 Task: Add Attachment from computer to Card Card0000000329 in Board Board0000000083 in Workspace WS0000000028 in Trello. Add Cover Purple to Card Card0000000329 in Board Board0000000083 in Workspace WS0000000028 in Trello. Add "Move Card To …" Button titled Button0000000329 to "top" of the list "To Do" to Card Card0000000329 in Board Board0000000083 in Workspace WS0000000028 in Trello. Add Description DS0000000329 to Card Card0000000329 in Board Board0000000083 in Workspace WS0000000028 in Trello. Add Comment CM0000000329 to Card Card0000000329 in Board Board0000000083 in Workspace WS0000000028 in Trello
Action: Mouse moved to (407, 263)
Screenshot: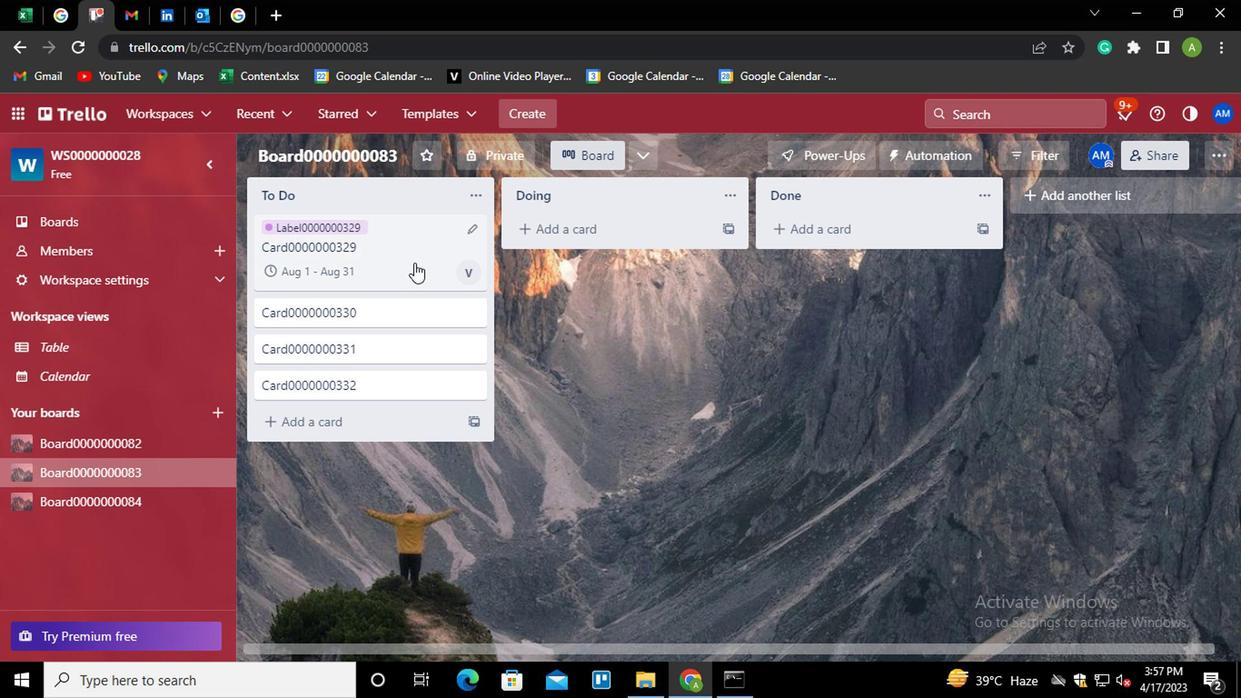 
Action: Mouse pressed left at (407, 263)
Screenshot: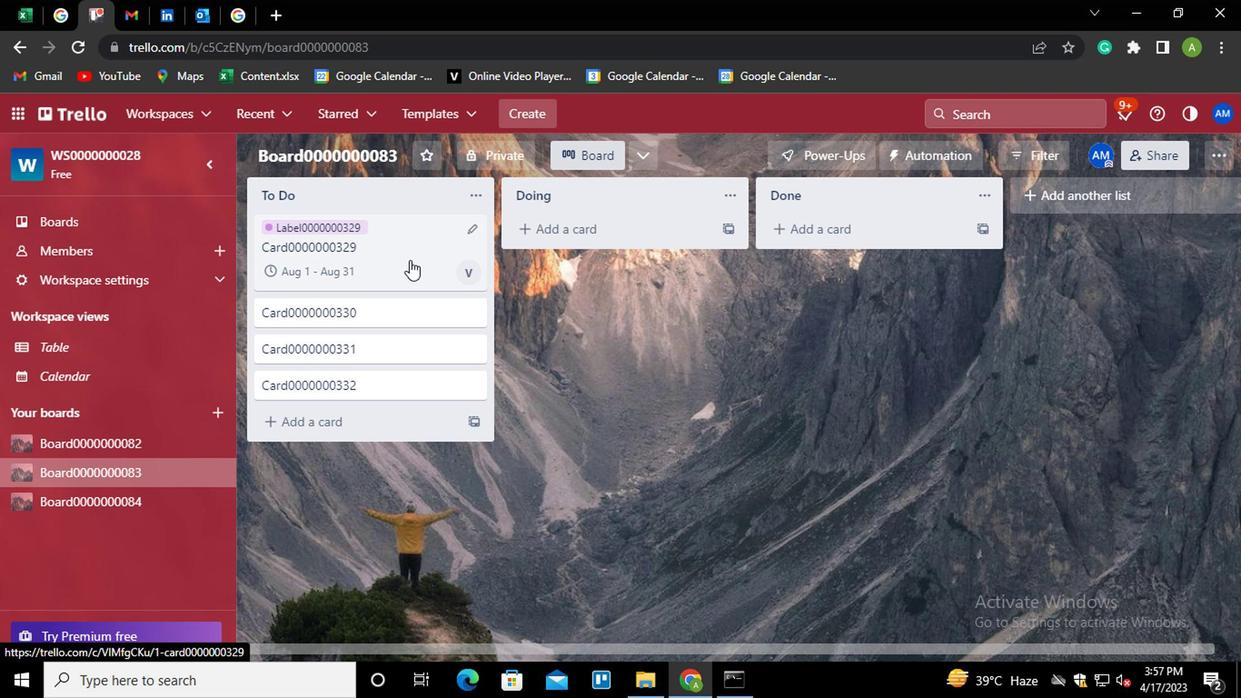 
Action: Mouse moved to (816, 405)
Screenshot: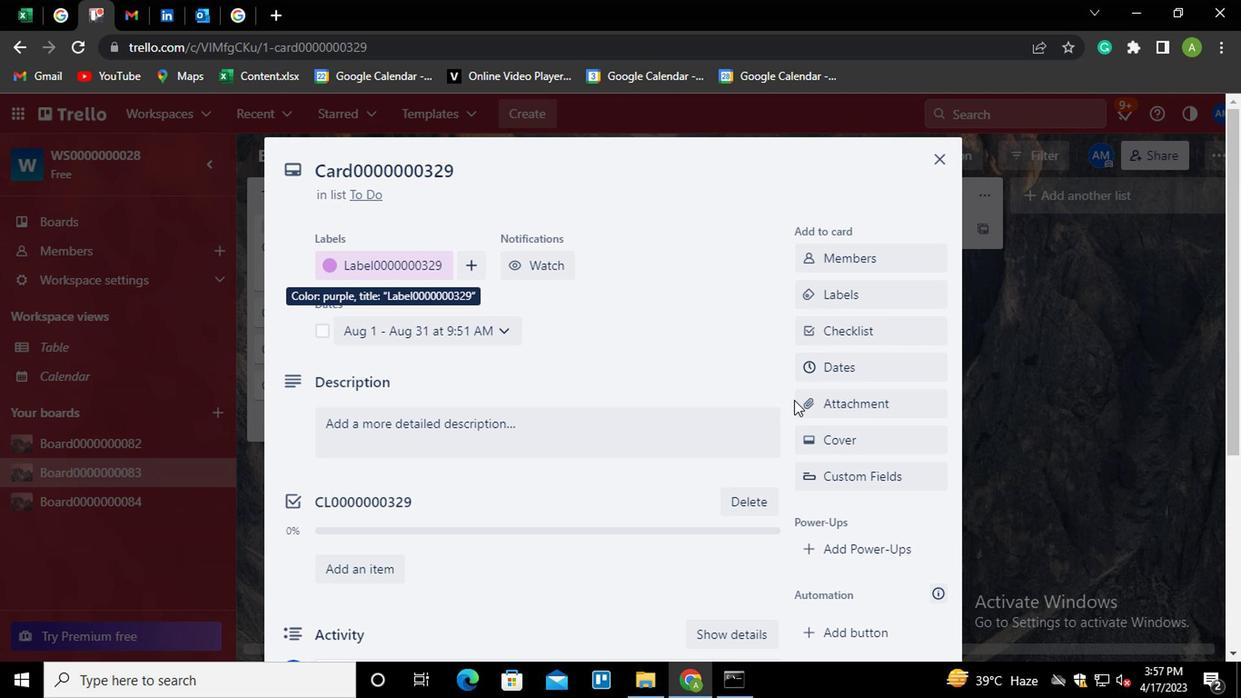 
Action: Mouse pressed left at (816, 405)
Screenshot: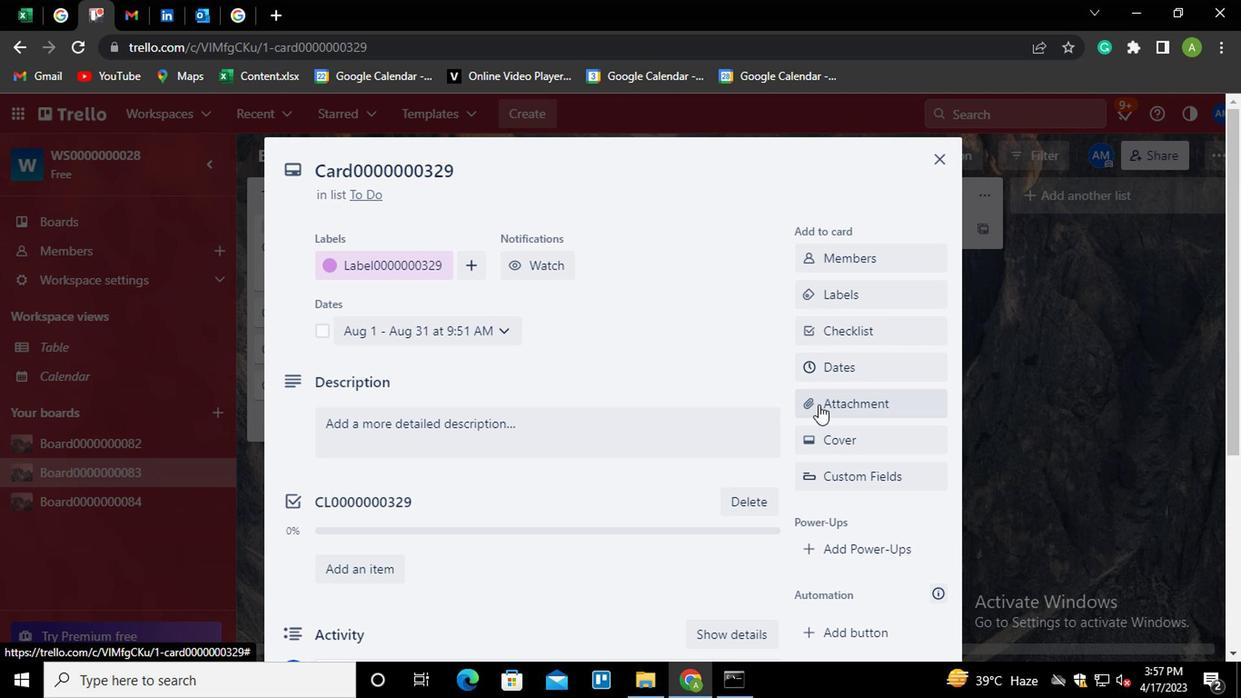 
Action: Mouse moved to (829, 197)
Screenshot: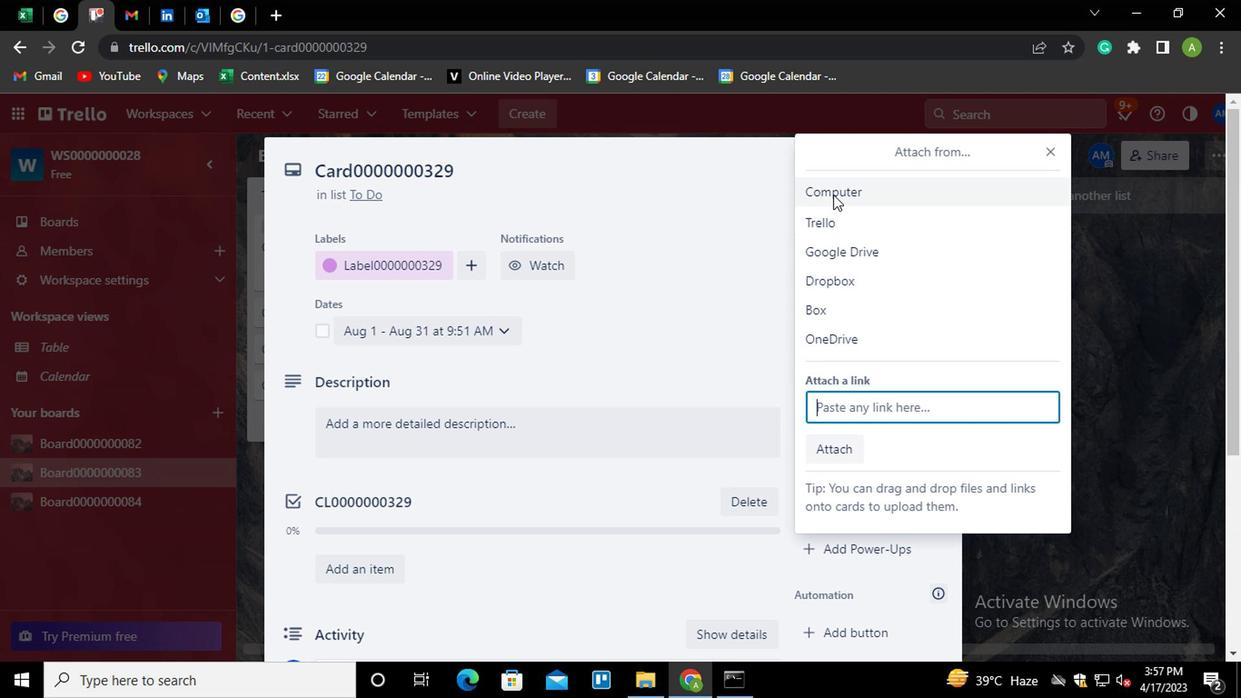 
Action: Mouse pressed left at (829, 197)
Screenshot: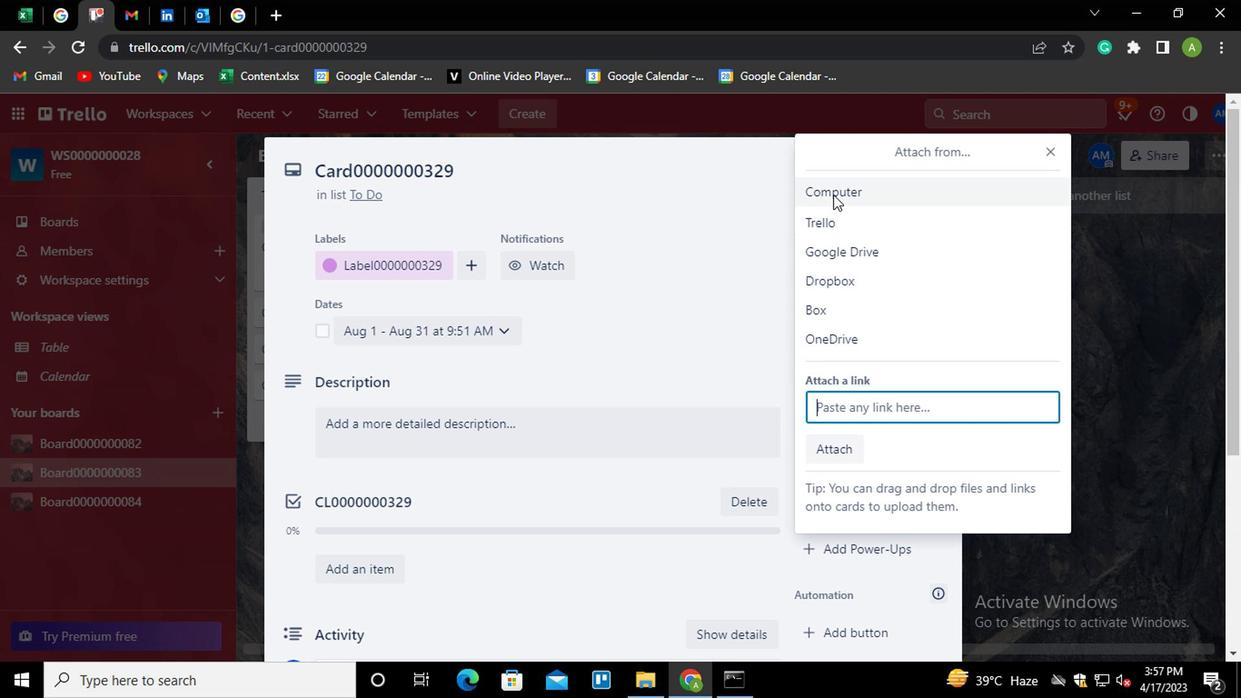 
Action: Mouse moved to (219, 137)
Screenshot: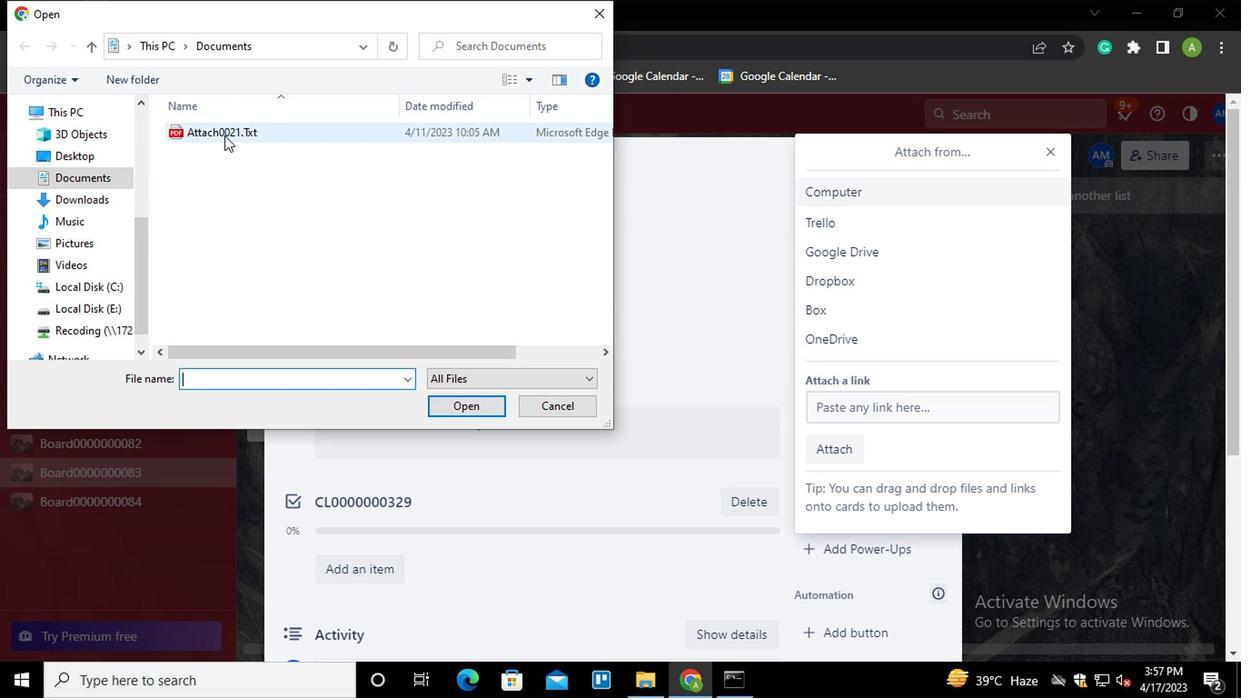 
Action: Mouse pressed left at (219, 137)
Screenshot: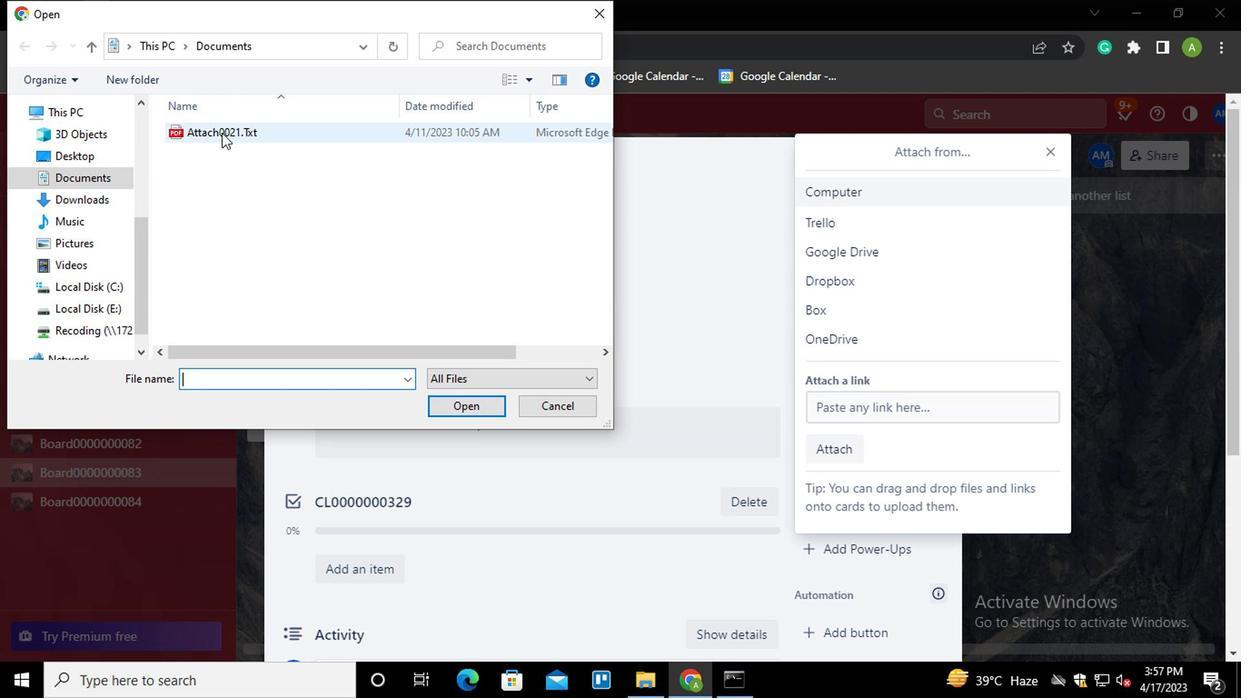 
Action: Mouse moved to (460, 411)
Screenshot: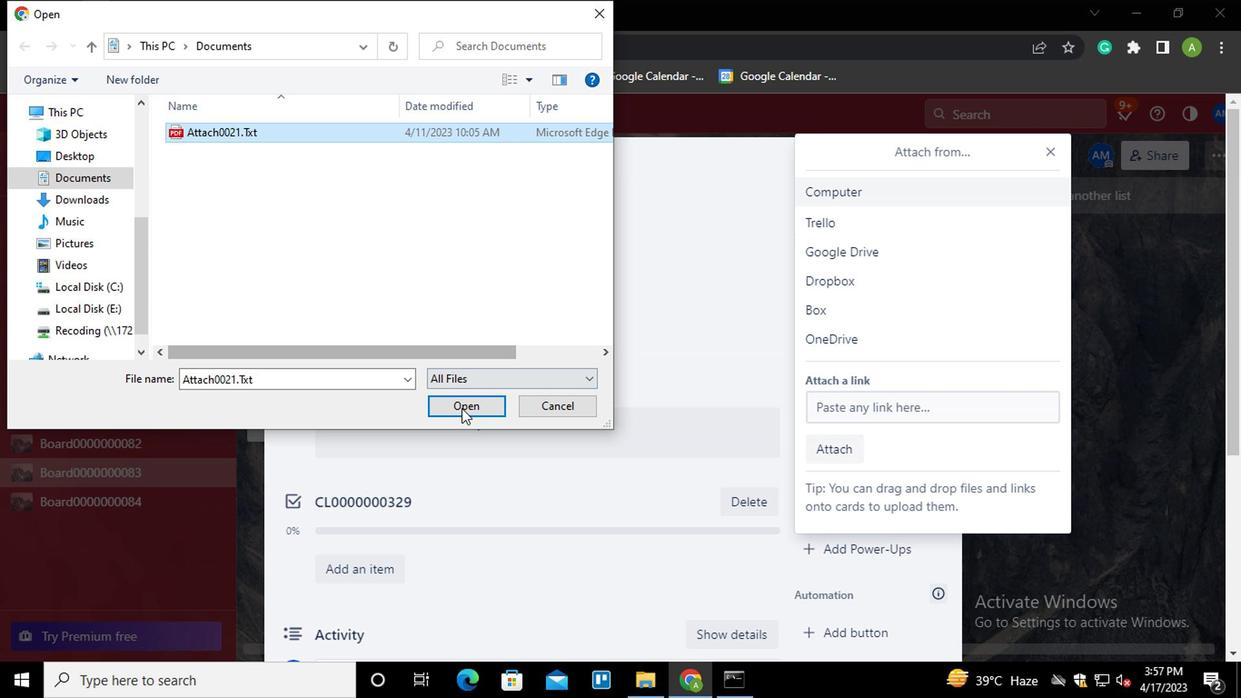 
Action: Mouse pressed left at (460, 411)
Screenshot: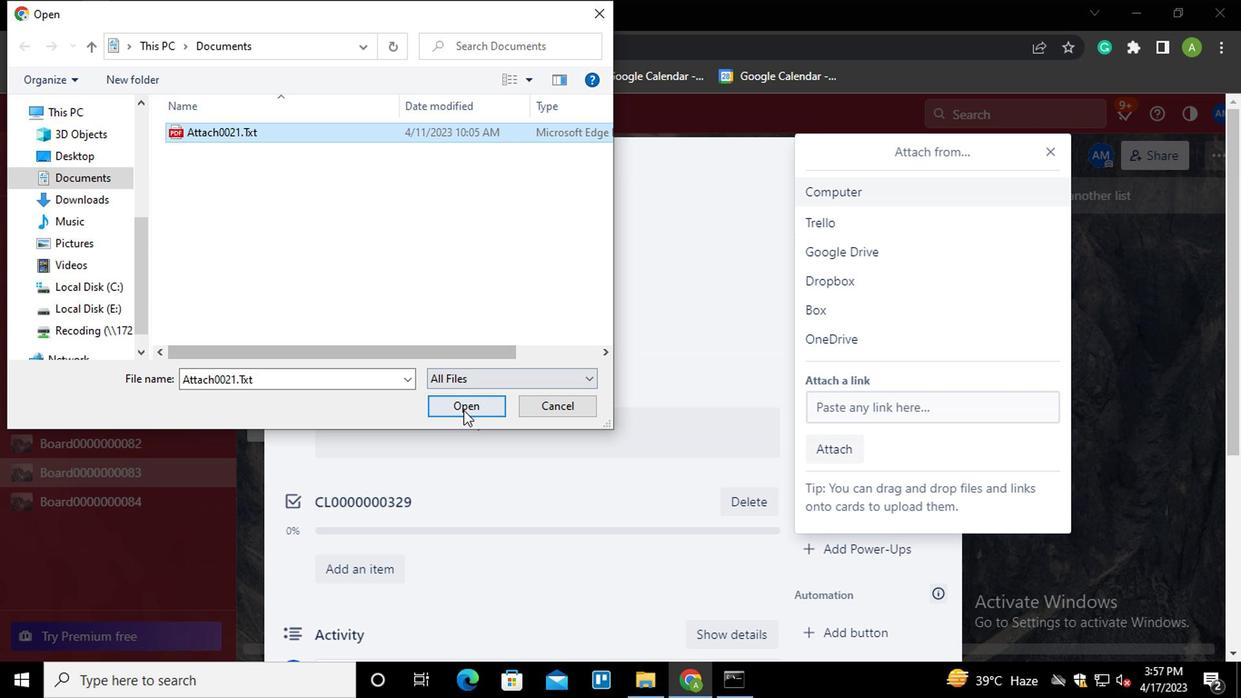 
Action: Mouse moved to (818, 439)
Screenshot: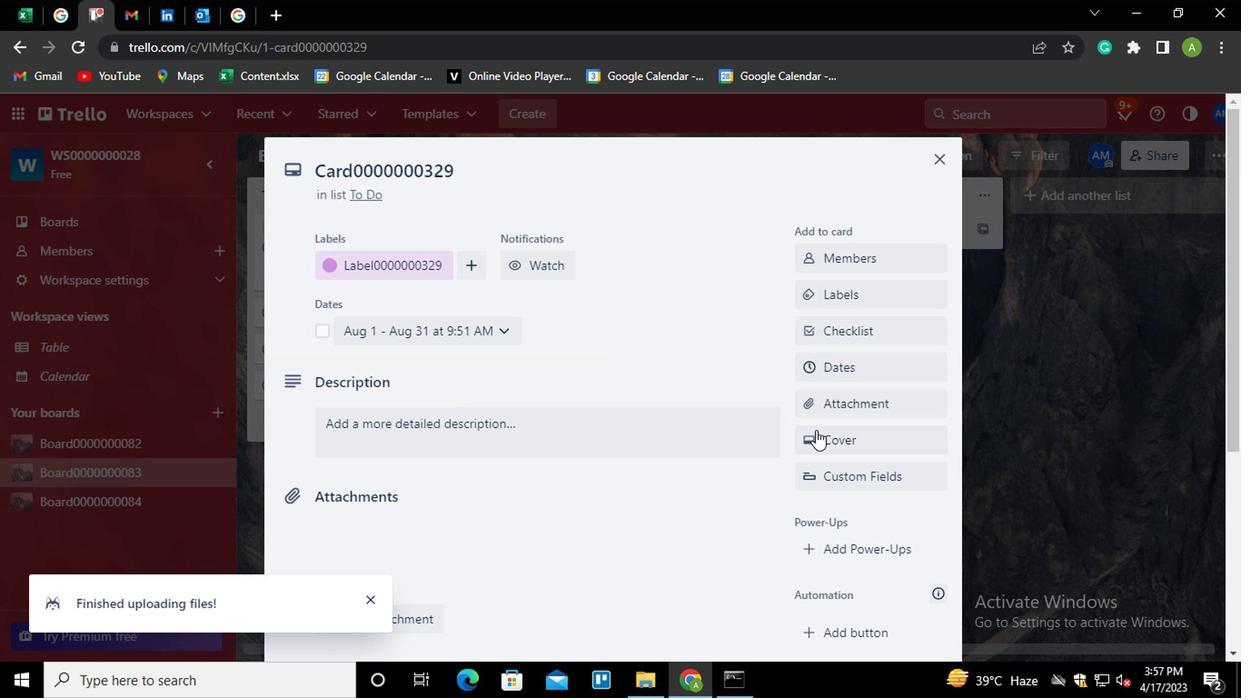 
Action: Mouse pressed left at (818, 439)
Screenshot: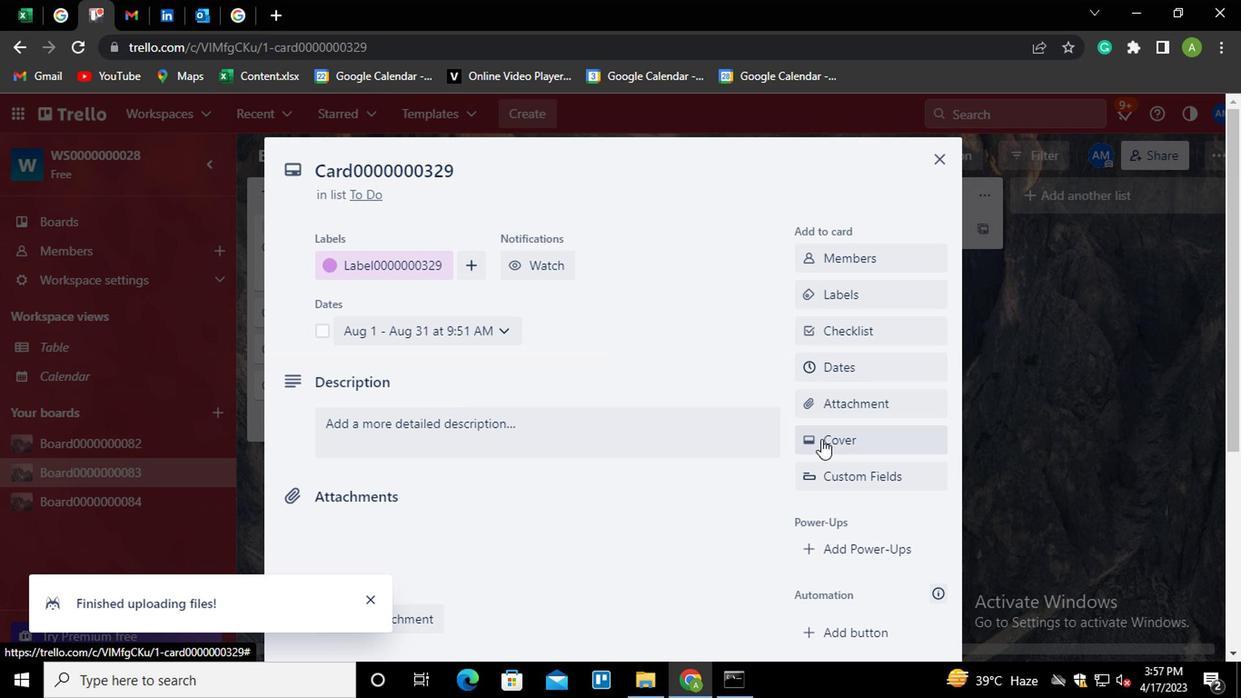 
Action: Mouse moved to (1036, 319)
Screenshot: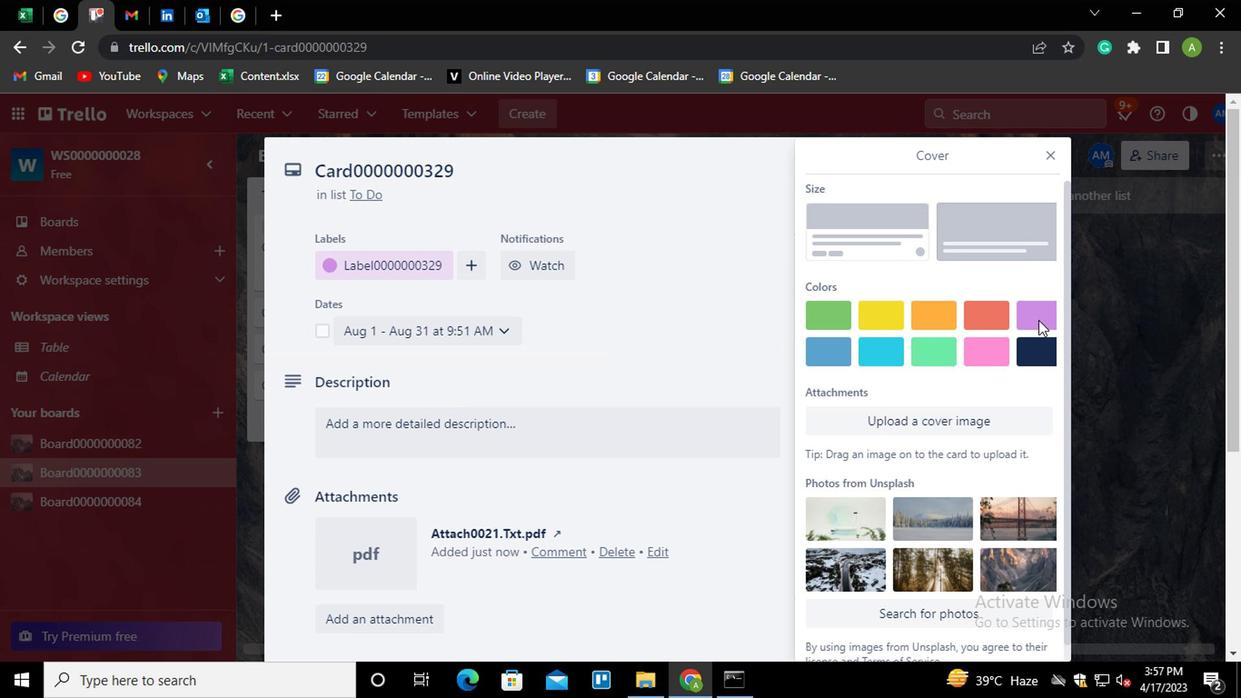 
Action: Mouse pressed left at (1036, 319)
Screenshot: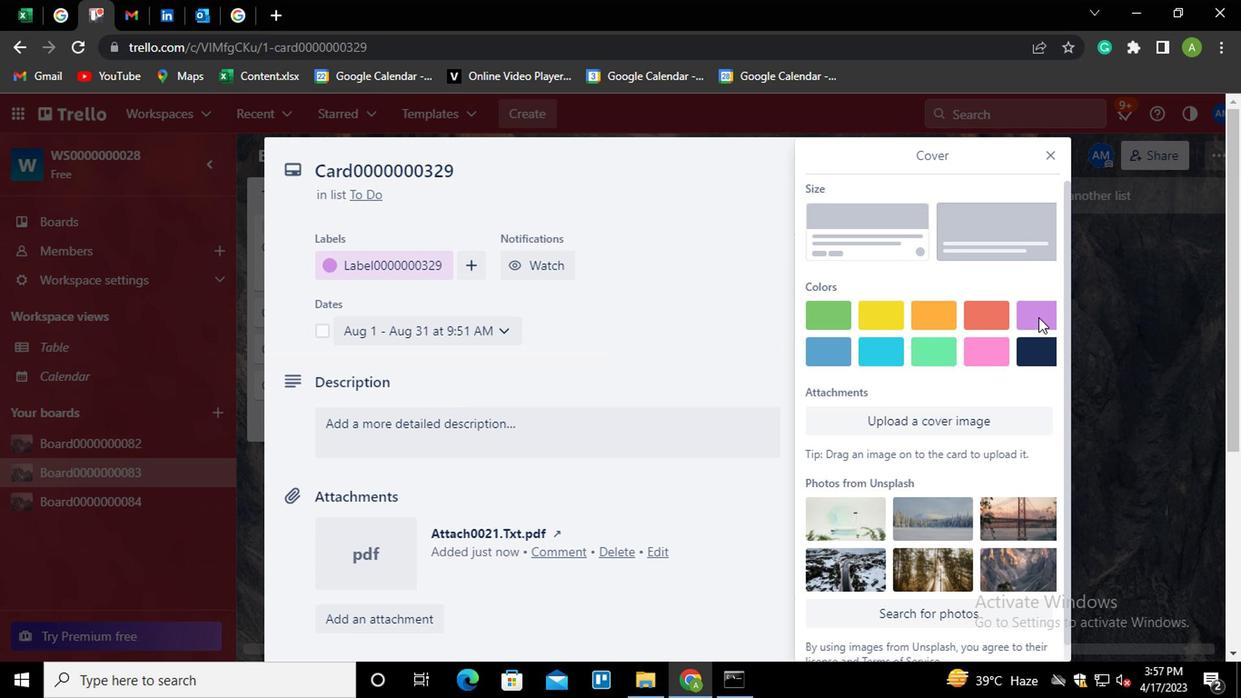 
Action: Mouse moved to (756, 358)
Screenshot: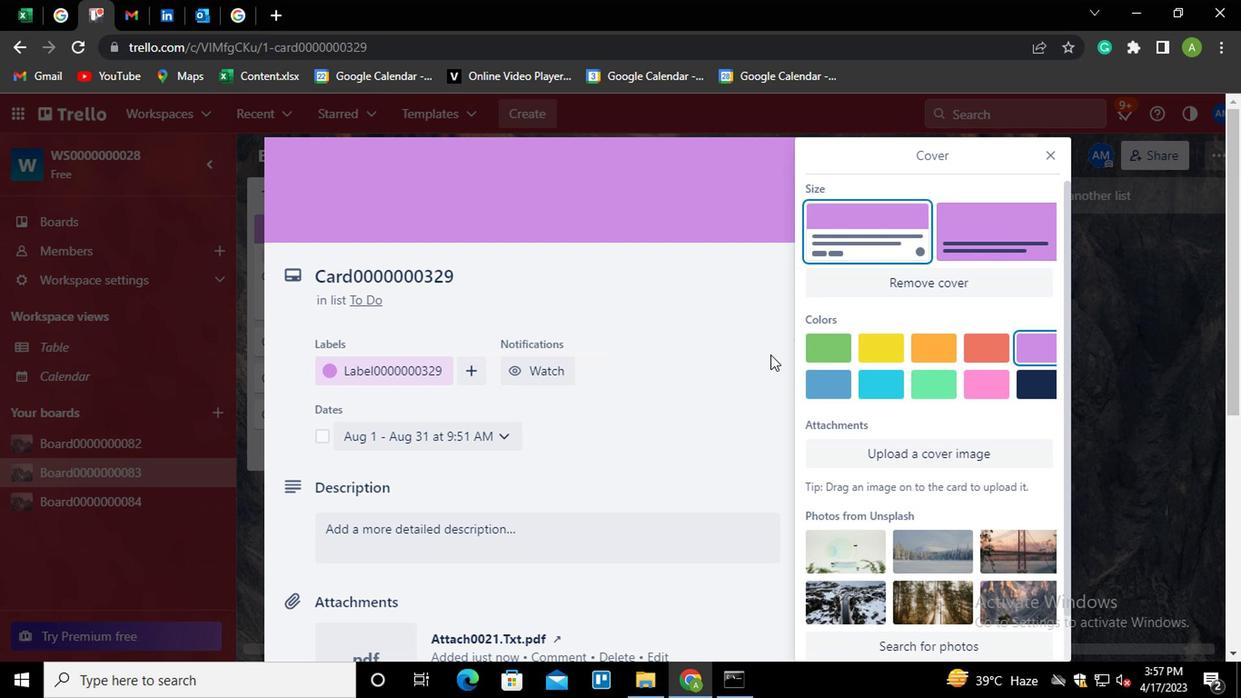 
Action: Mouse pressed left at (756, 358)
Screenshot: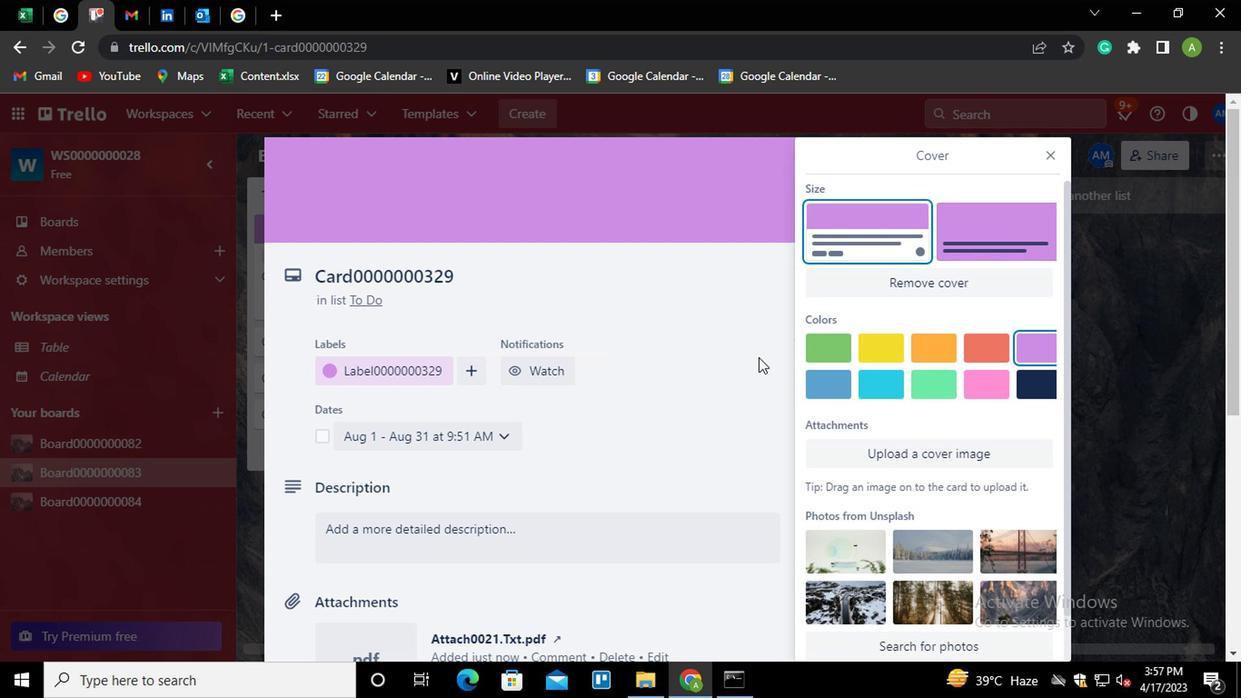 
Action: Mouse moved to (906, 455)
Screenshot: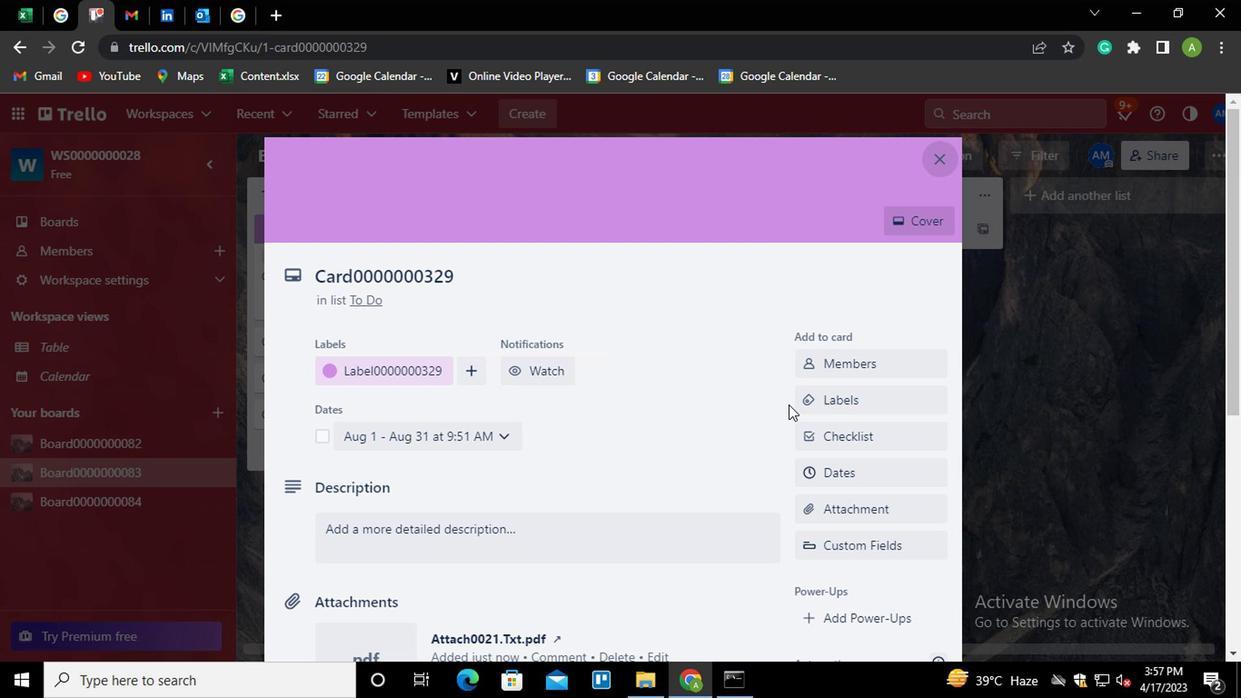 
Action: Mouse scrolled (906, 455) with delta (0, 0)
Screenshot: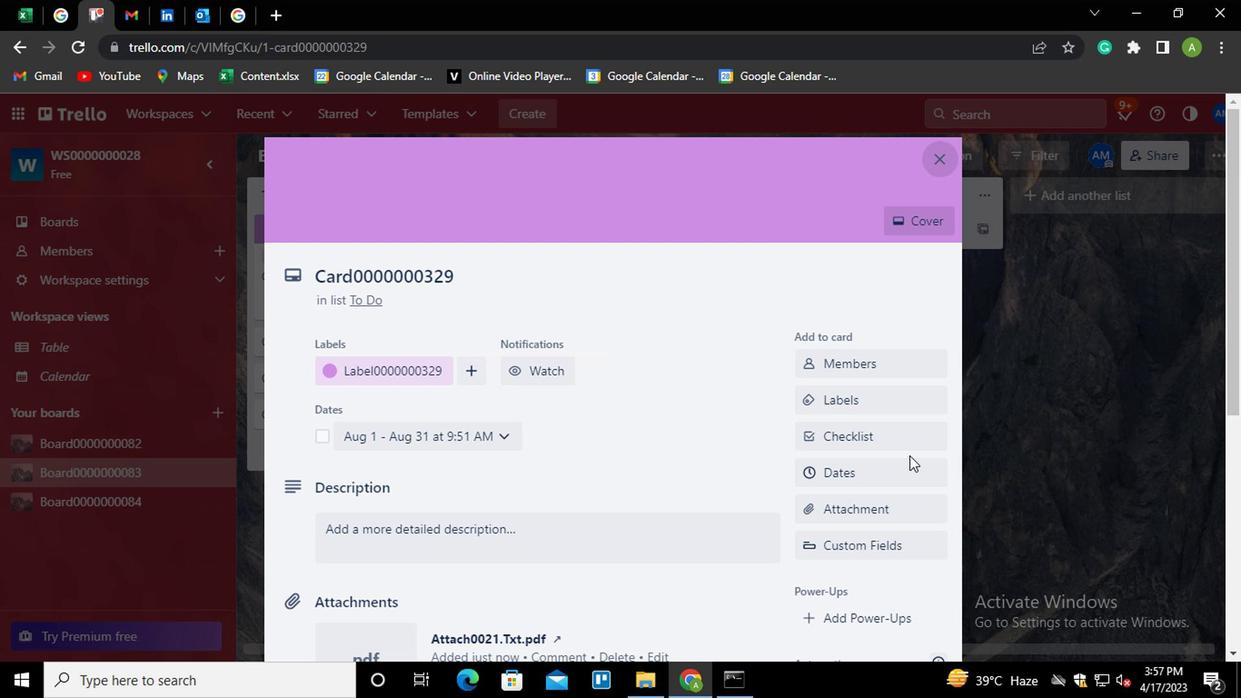 
Action: Mouse scrolled (906, 455) with delta (0, 0)
Screenshot: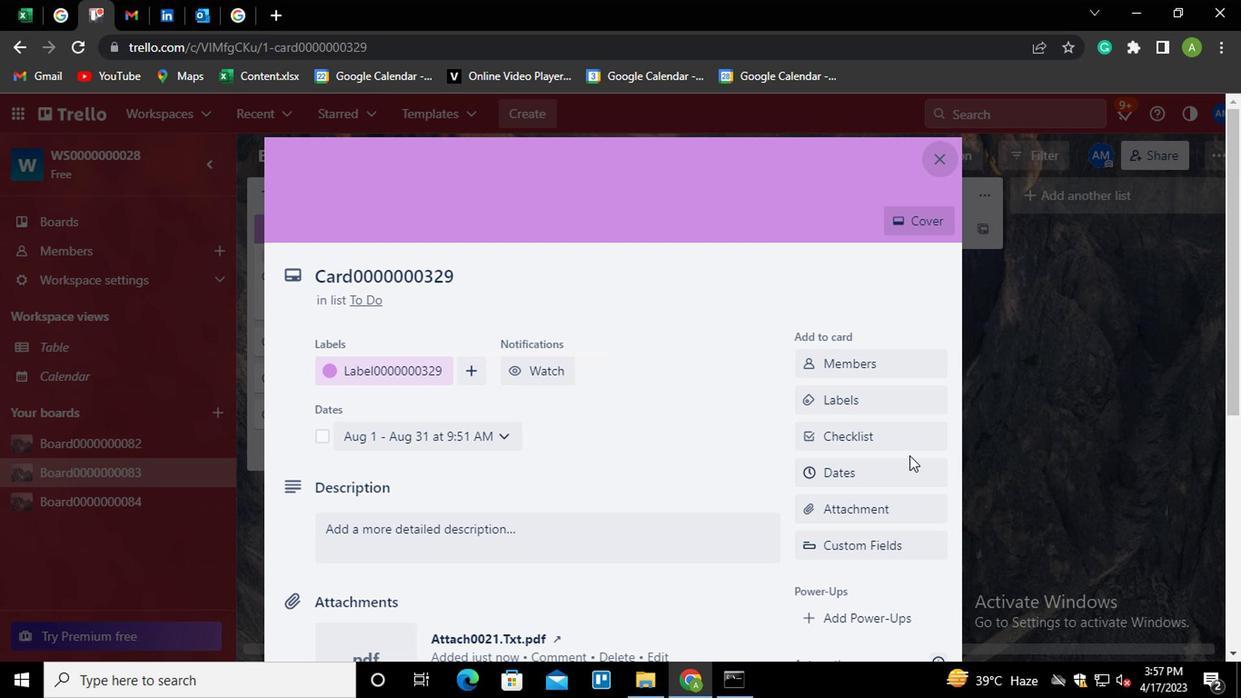 
Action: Mouse moved to (865, 524)
Screenshot: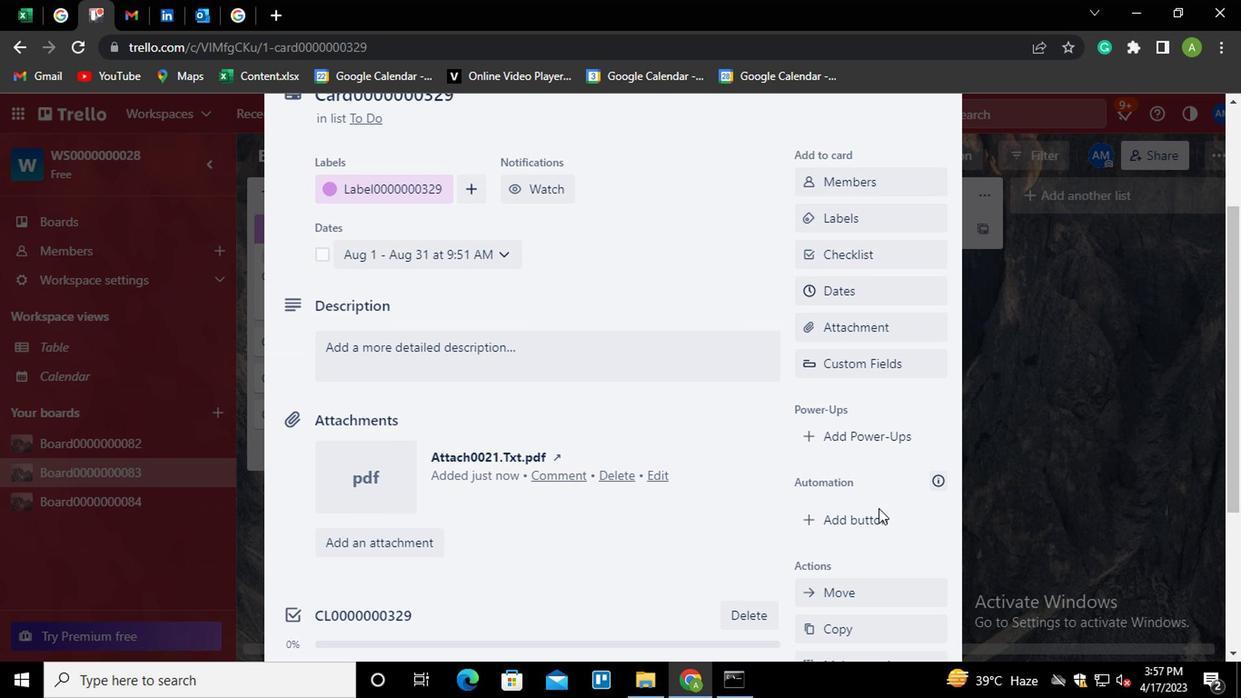 
Action: Mouse pressed left at (865, 524)
Screenshot: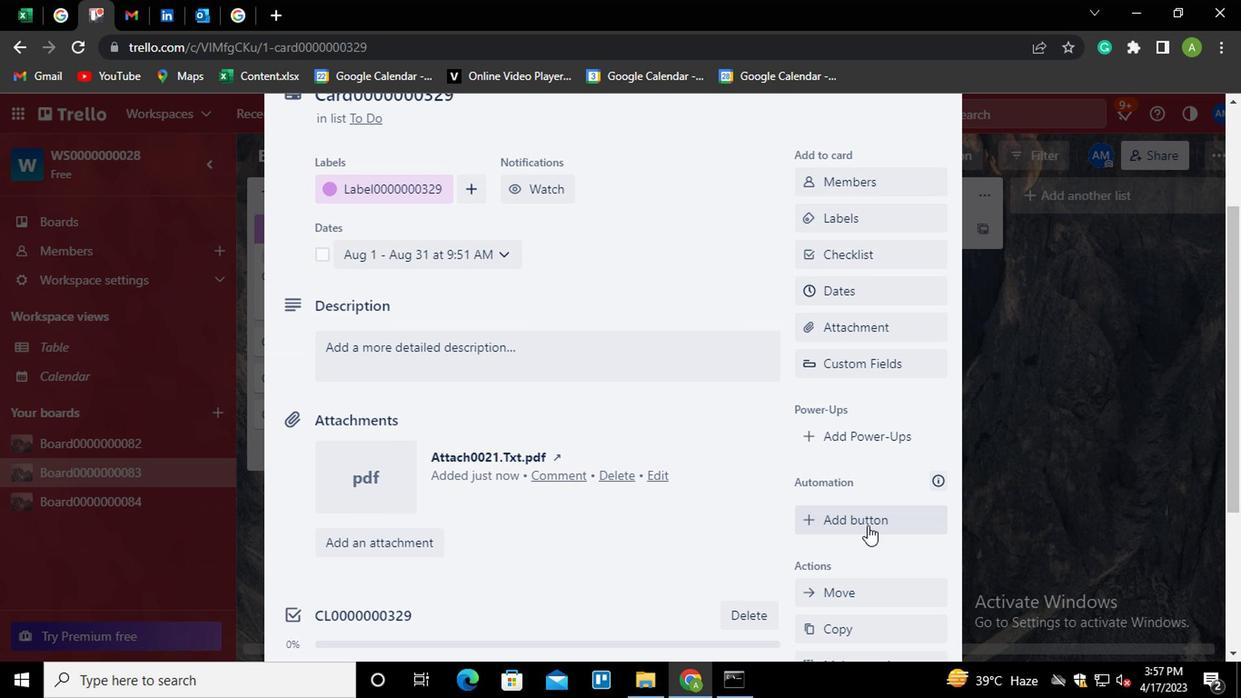 
Action: Mouse moved to (871, 233)
Screenshot: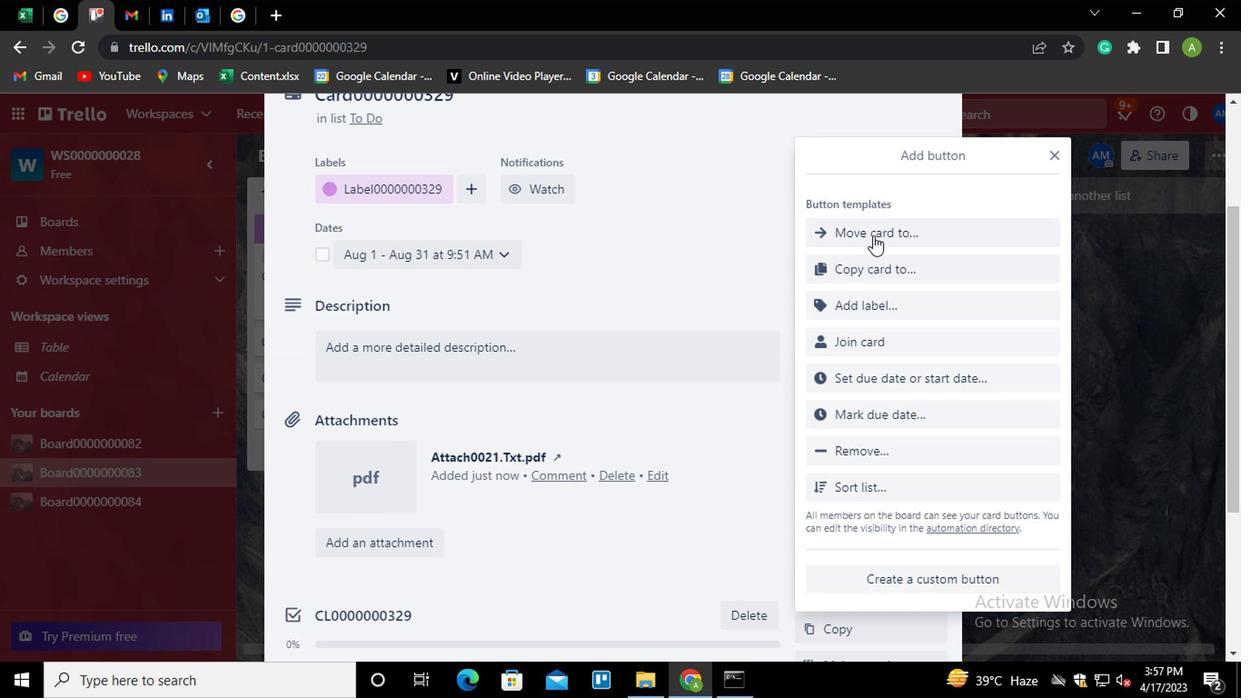
Action: Mouse pressed left at (871, 233)
Screenshot: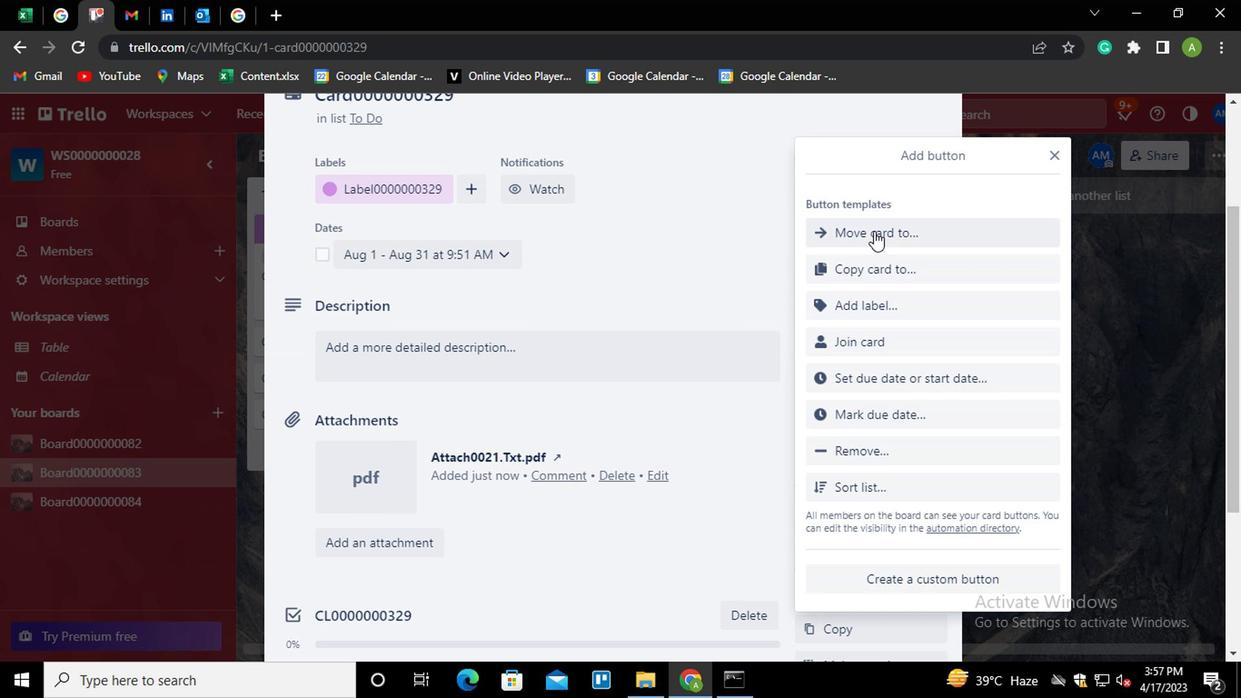 
Action: Mouse moved to (880, 235)
Screenshot: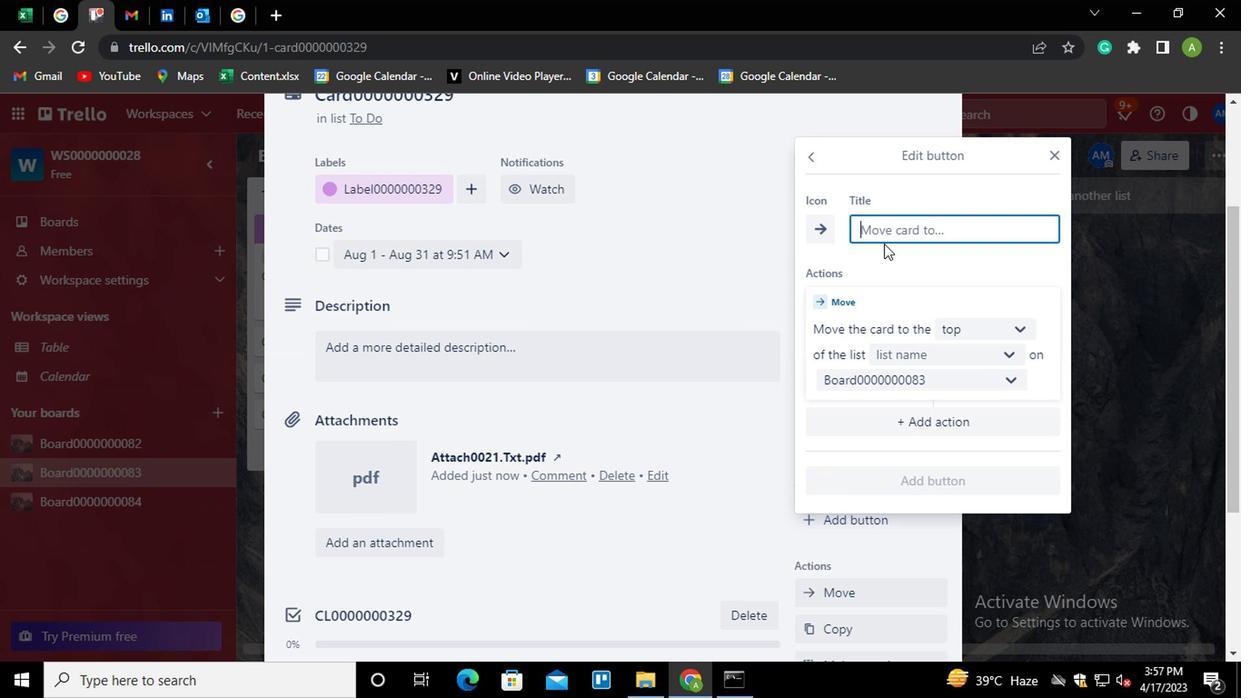 
Action: Key pressed <Key.shift>V<Key.backspace><Key.shift>BUTTON0000000329
Screenshot: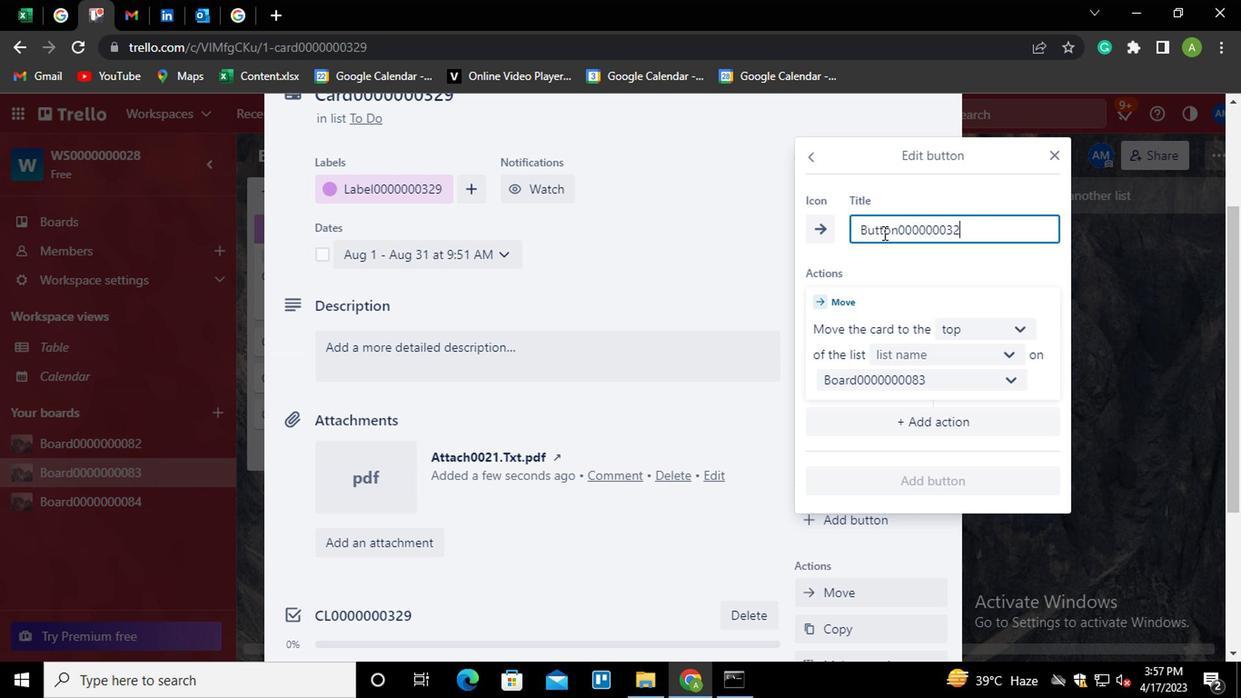
Action: Mouse moved to (977, 349)
Screenshot: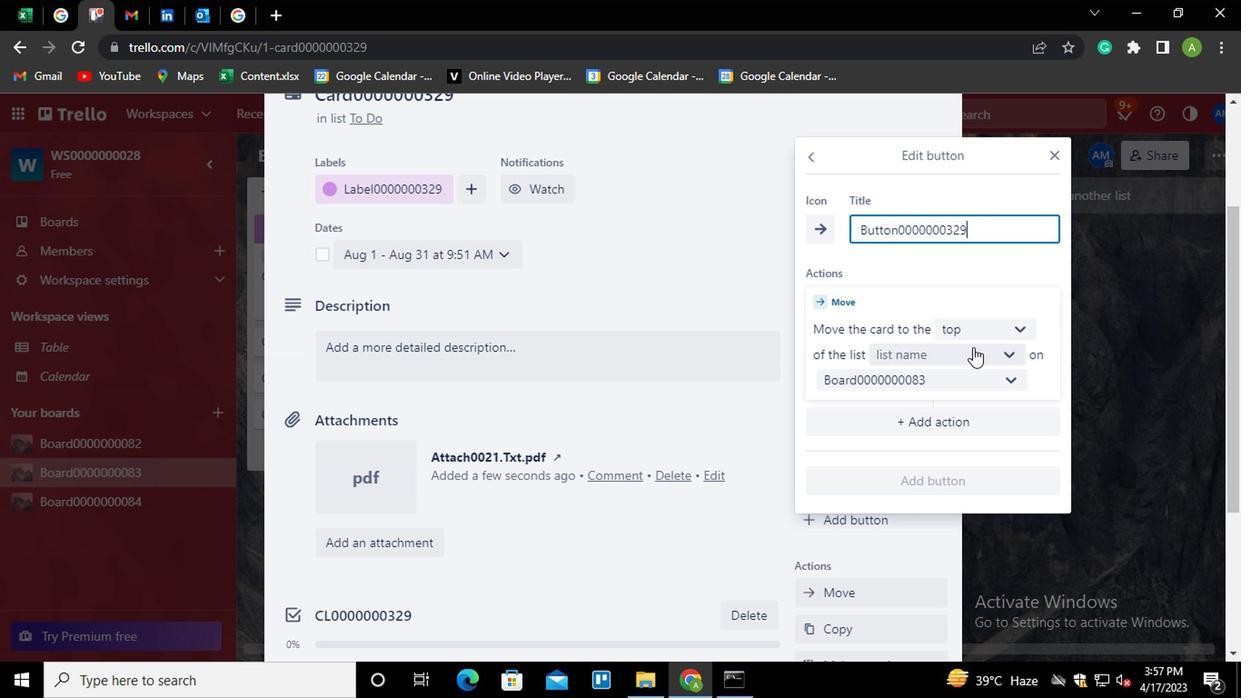 
Action: Mouse pressed left at (977, 349)
Screenshot: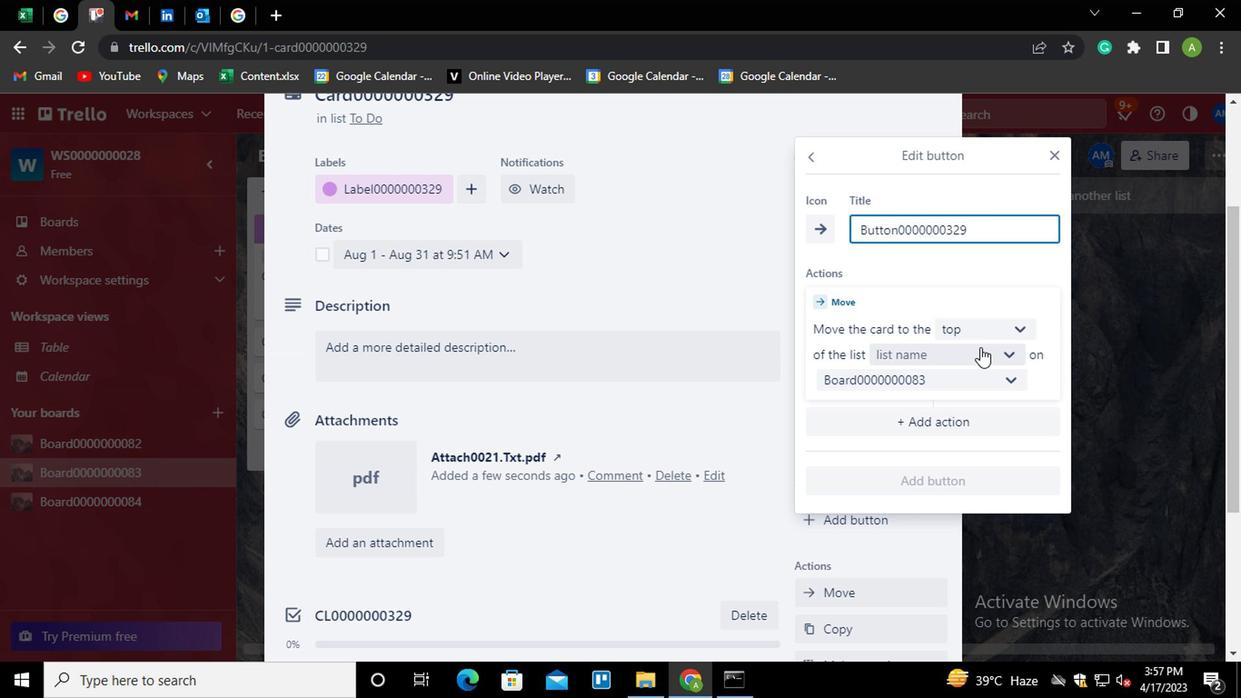 
Action: Mouse moved to (912, 388)
Screenshot: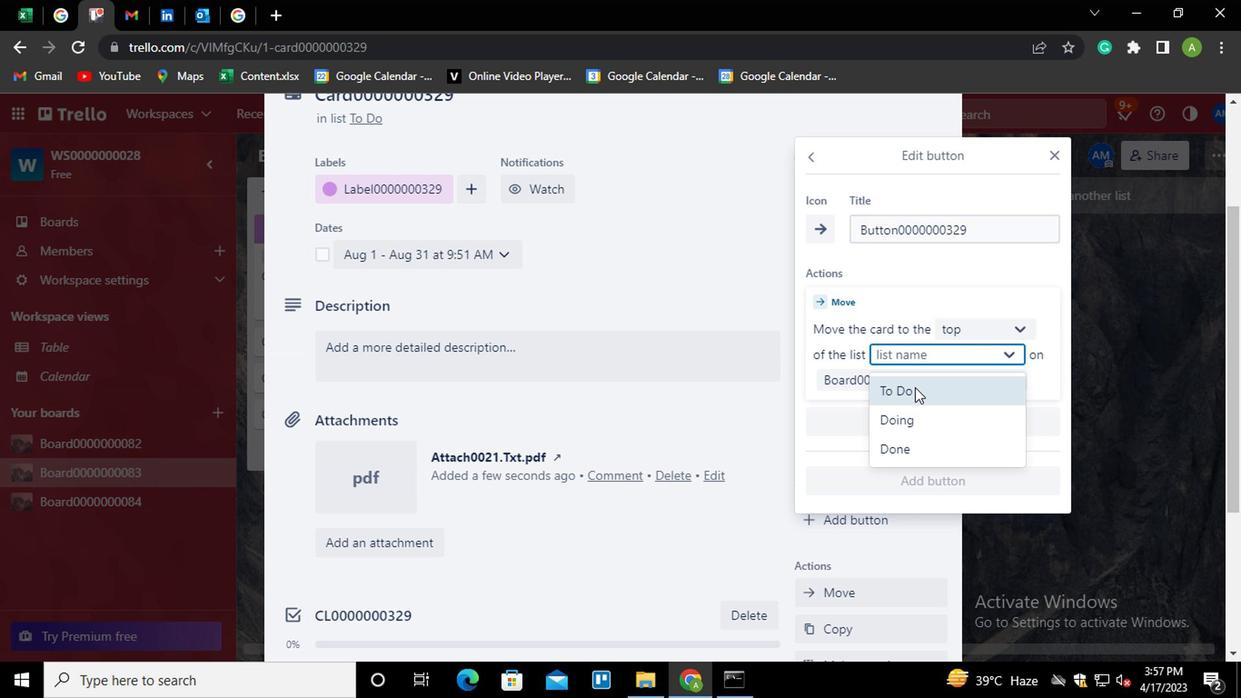 
Action: Mouse pressed left at (912, 388)
Screenshot: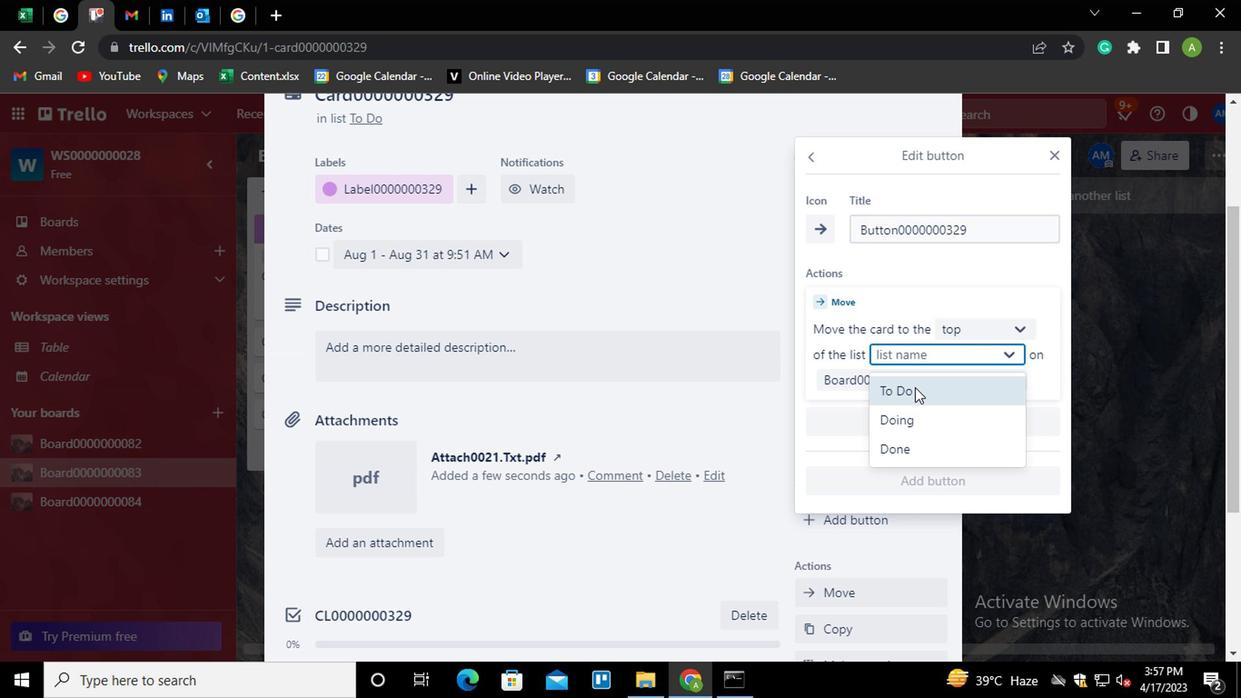 
Action: Mouse moved to (939, 478)
Screenshot: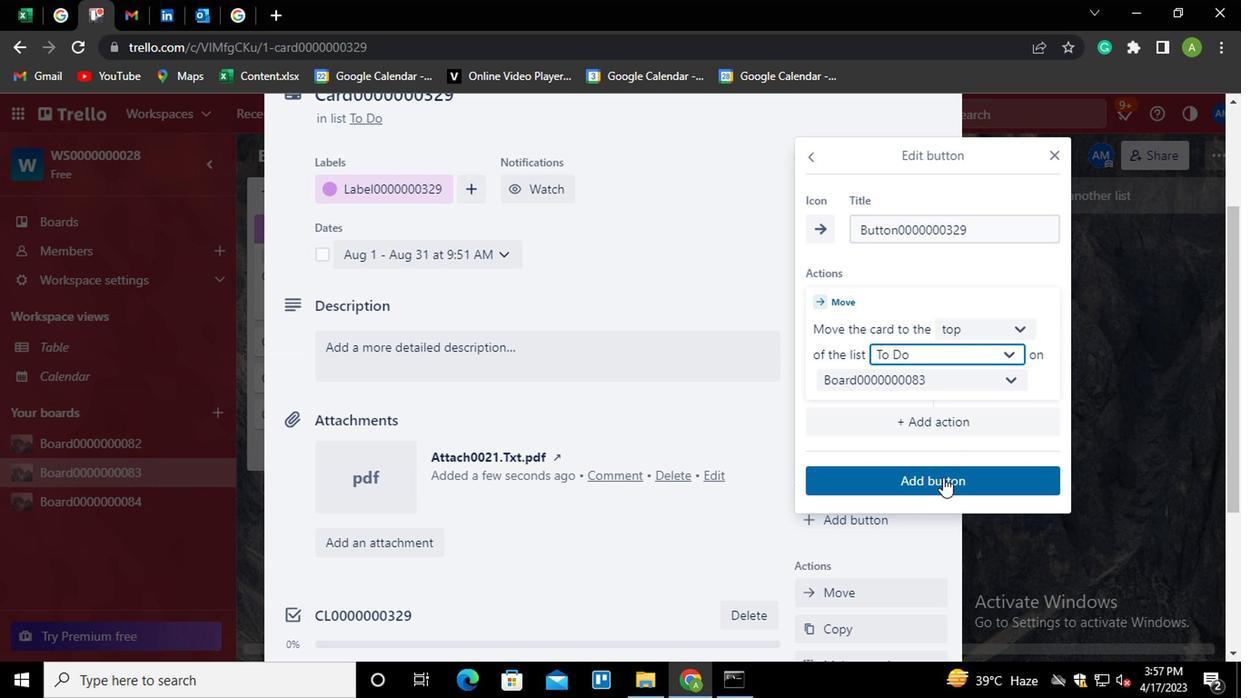
Action: Mouse pressed left at (939, 478)
Screenshot: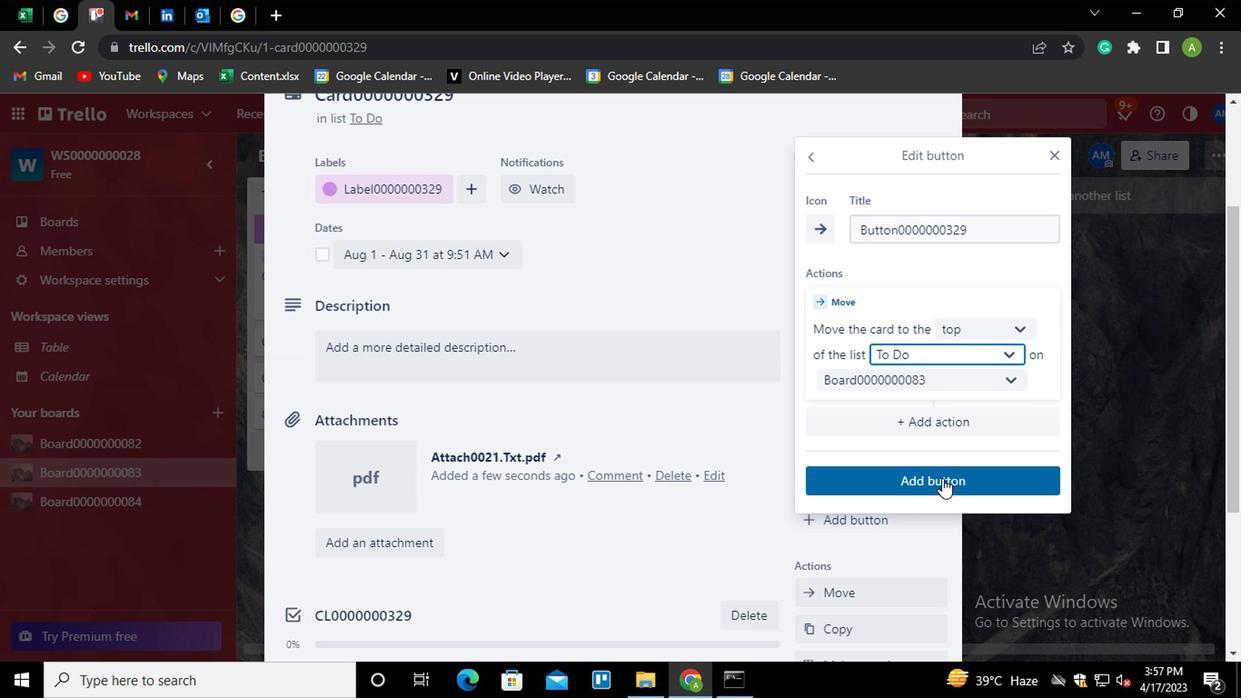 
Action: Mouse moved to (599, 362)
Screenshot: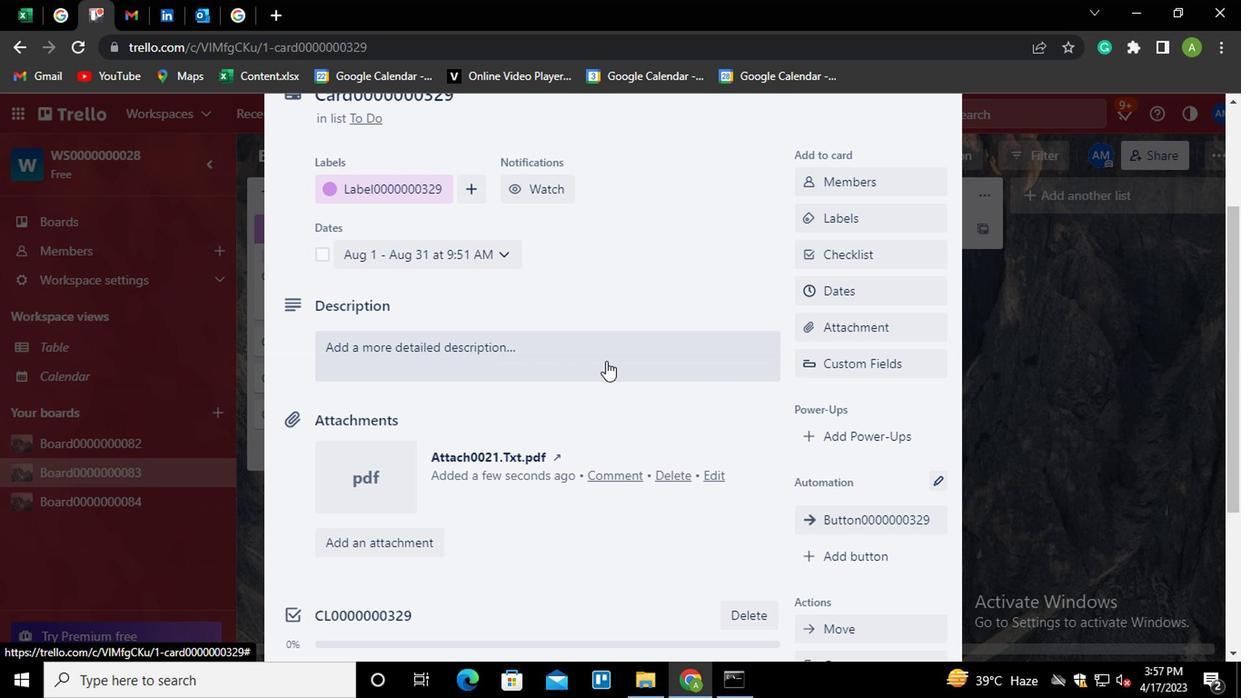 
Action: Mouse pressed left at (599, 362)
Screenshot: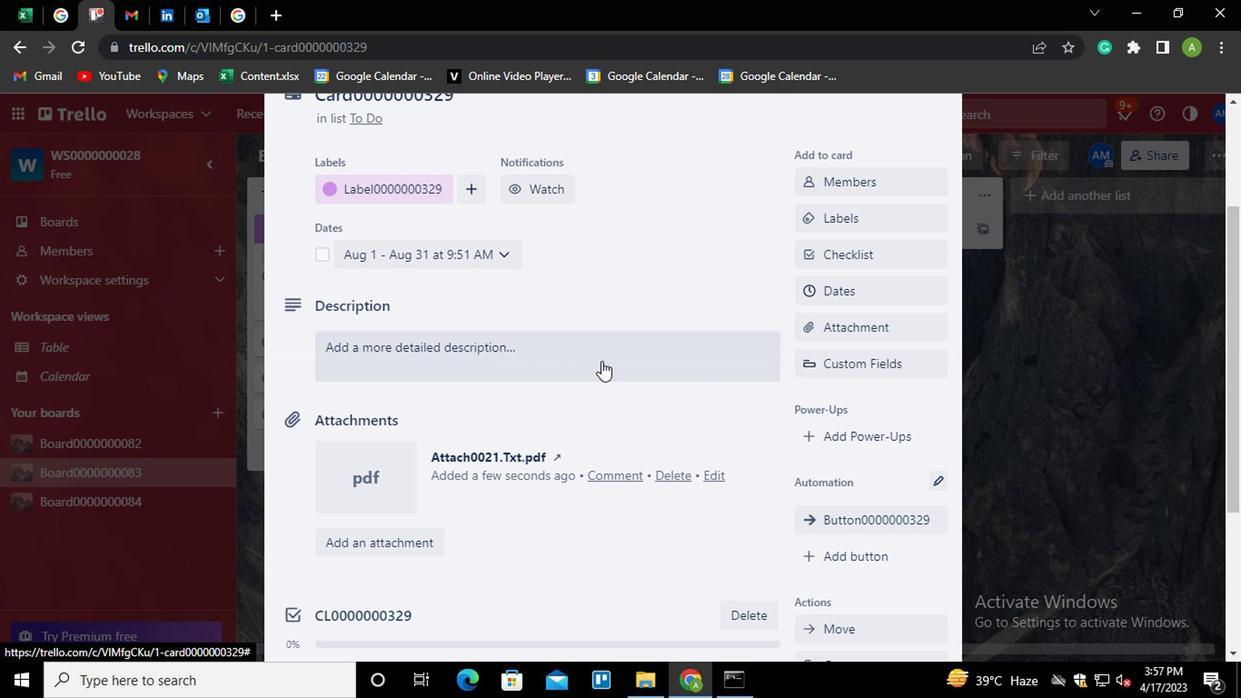 
Action: Key pressed <Key.shift>DS0000000329
Screenshot: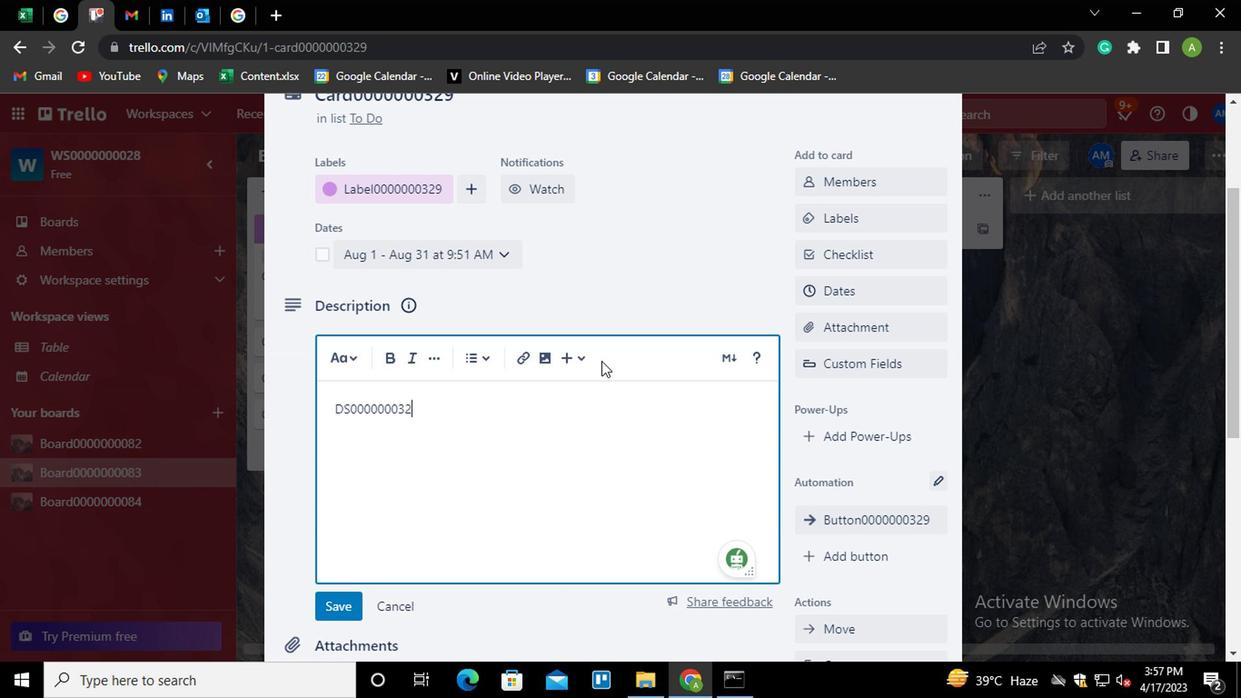 
Action: Mouse moved to (343, 588)
Screenshot: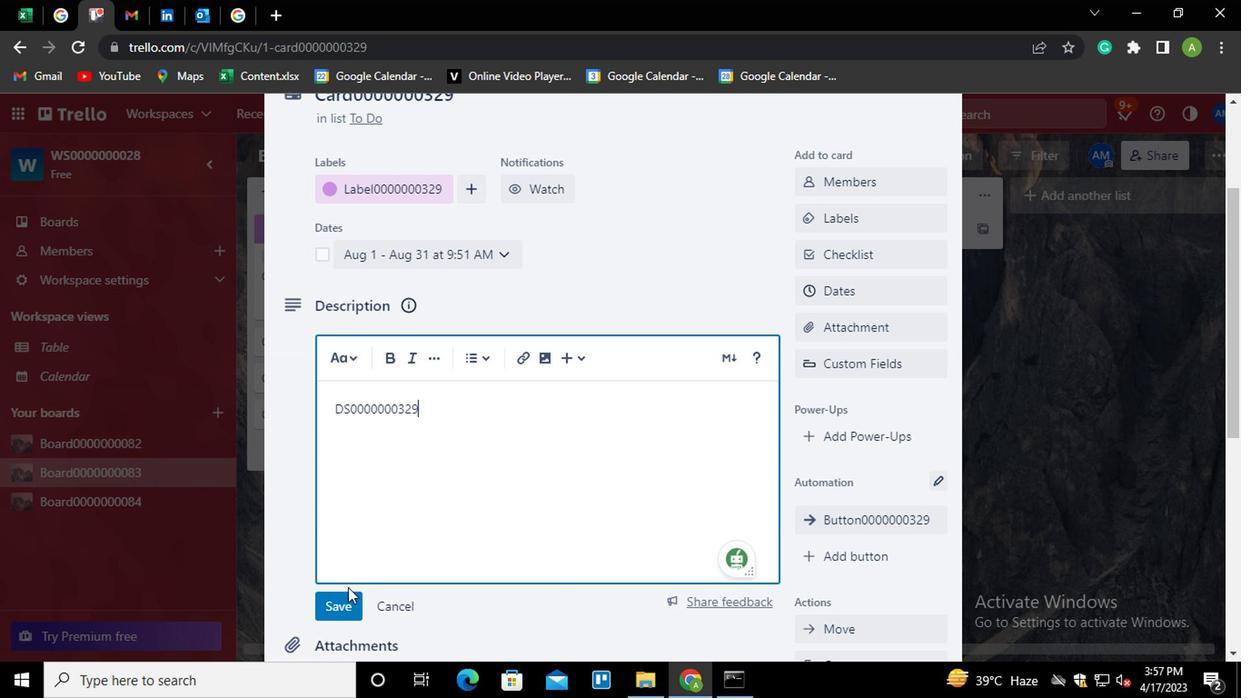 
Action: Mouse pressed left at (343, 588)
Screenshot: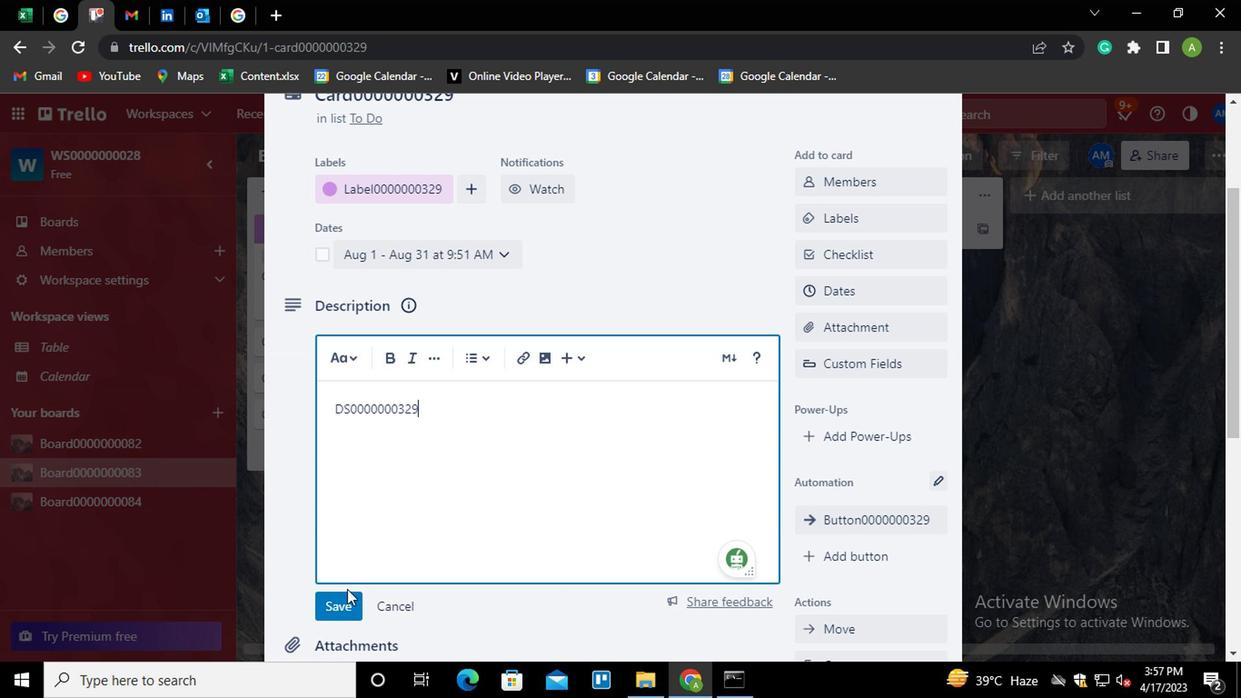 
Action: Mouse moved to (341, 596)
Screenshot: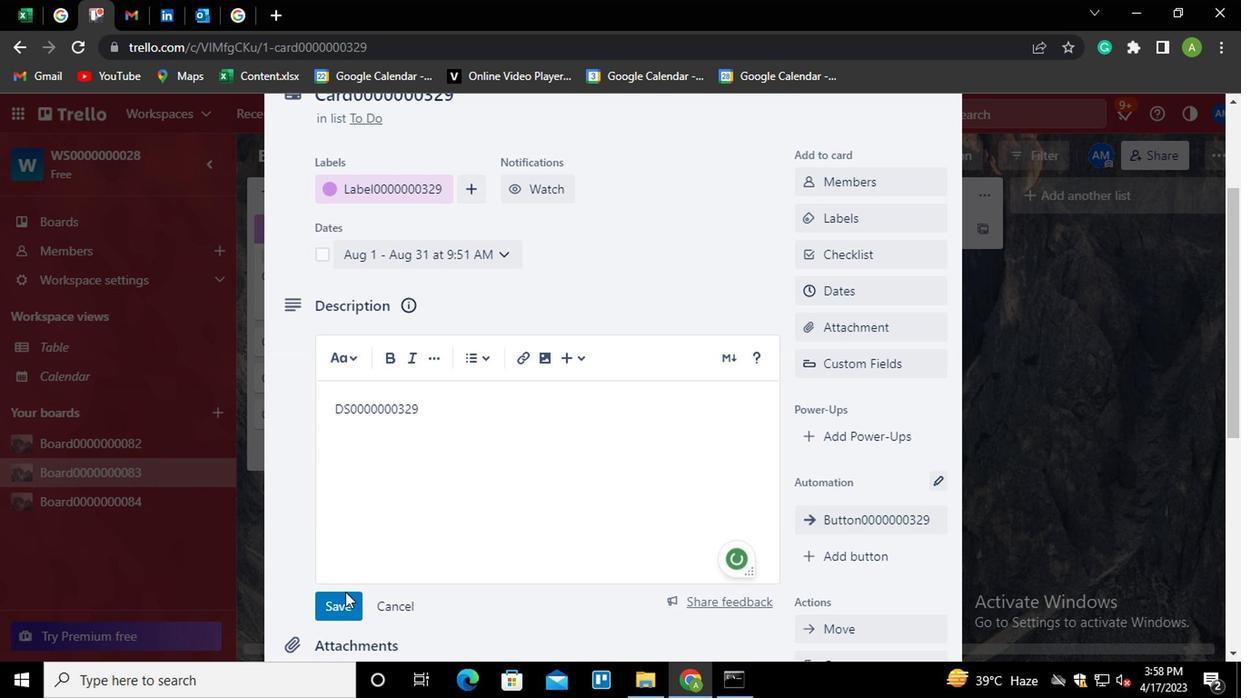 
Action: Mouse pressed left at (341, 596)
Screenshot: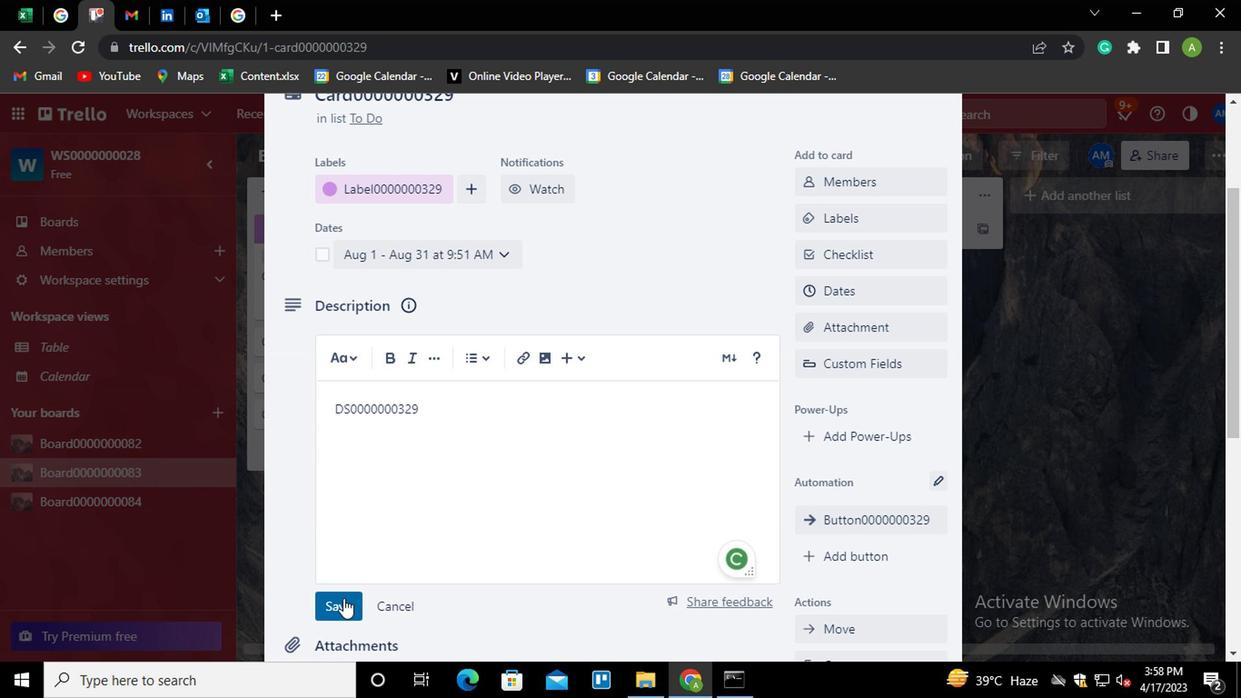 
Action: Mouse moved to (513, 529)
Screenshot: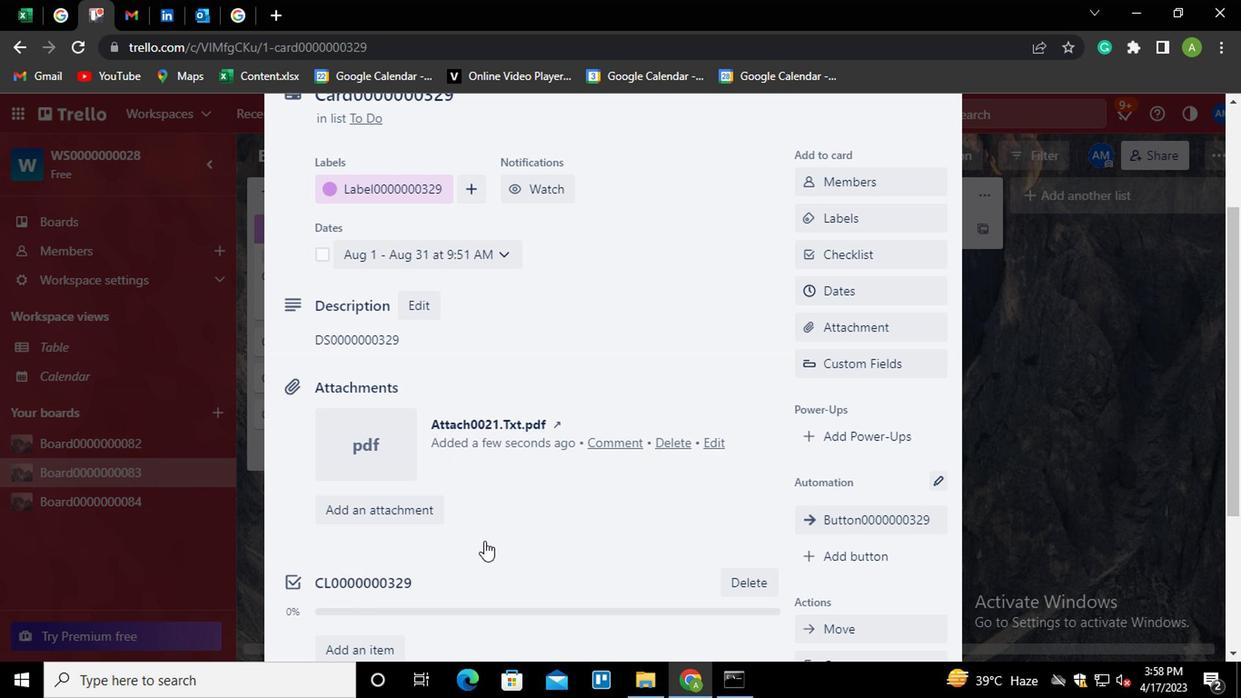 
Action: Mouse scrolled (513, 528) with delta (0, 0)
Screenshot: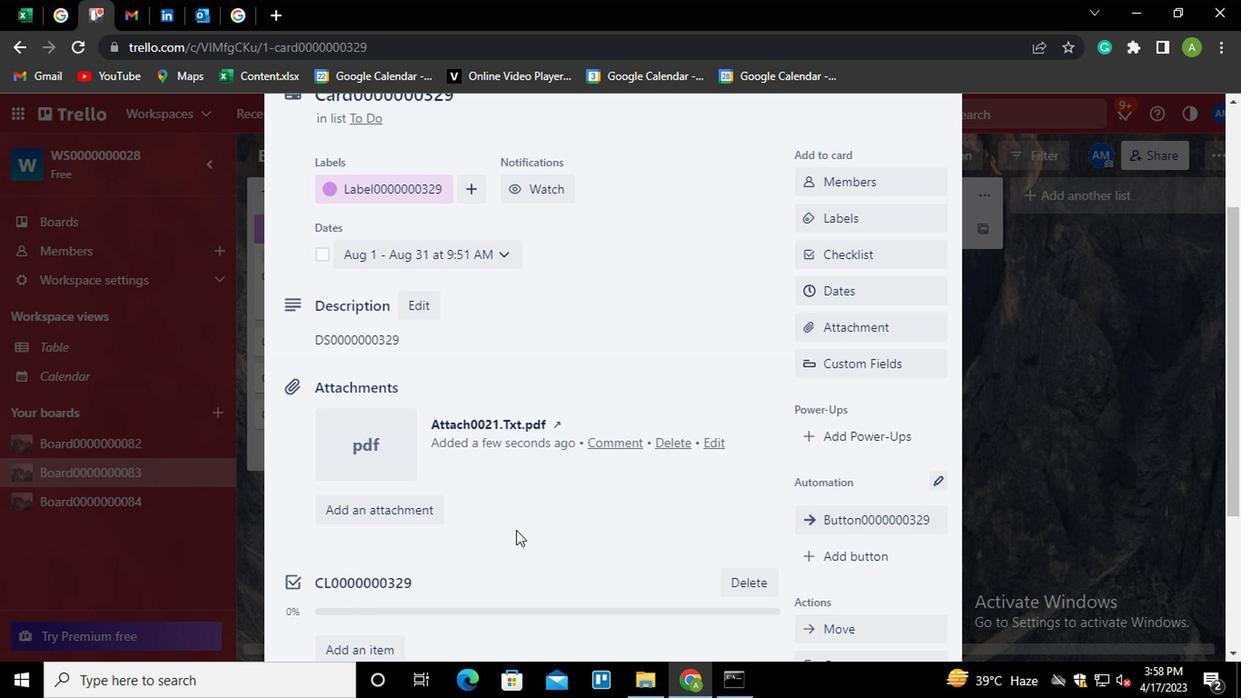 
Action: Mouse scrolled (513, 528) with delta (0, 0)
Screenshot: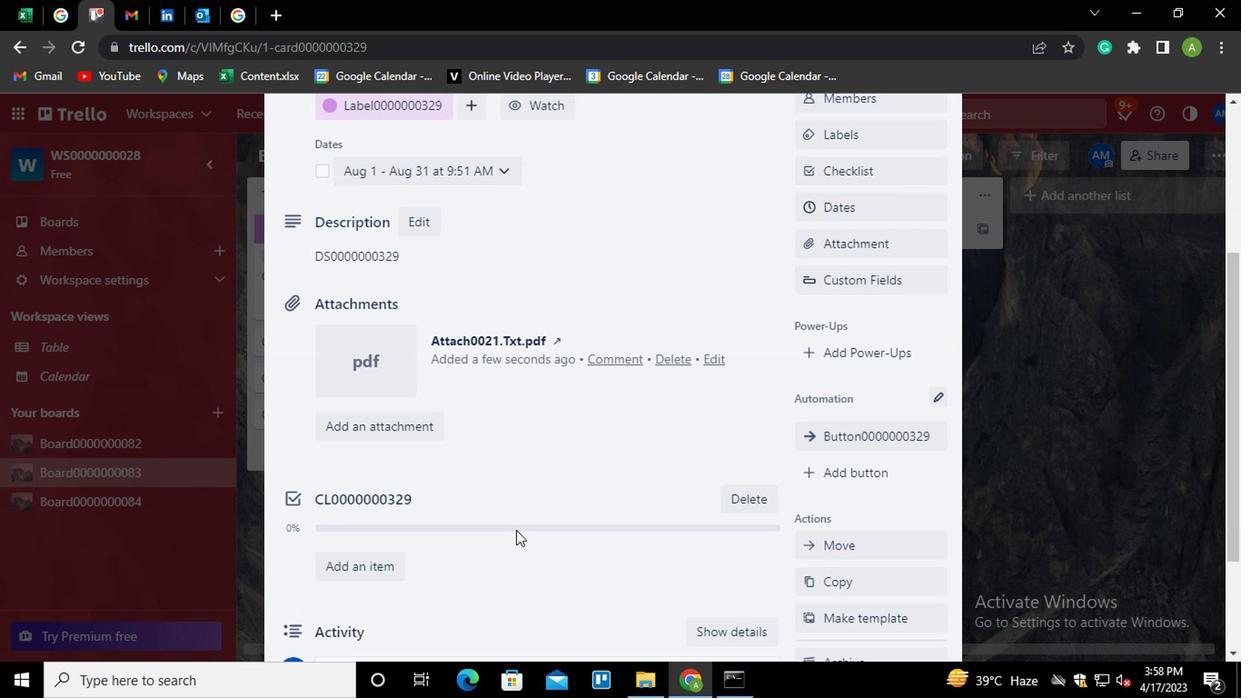 
Action: Mouse moved to (398, 564)
Screenshot: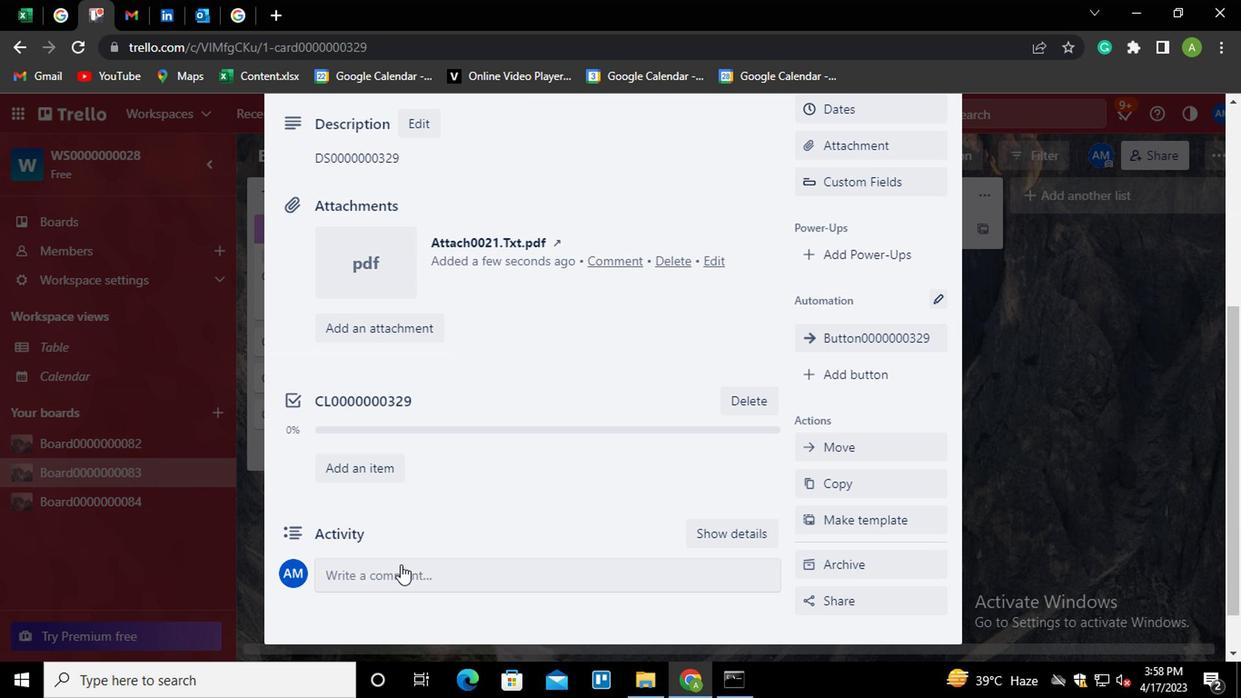 
Action: Mouse pressed left at (398, 564)
Screenshot: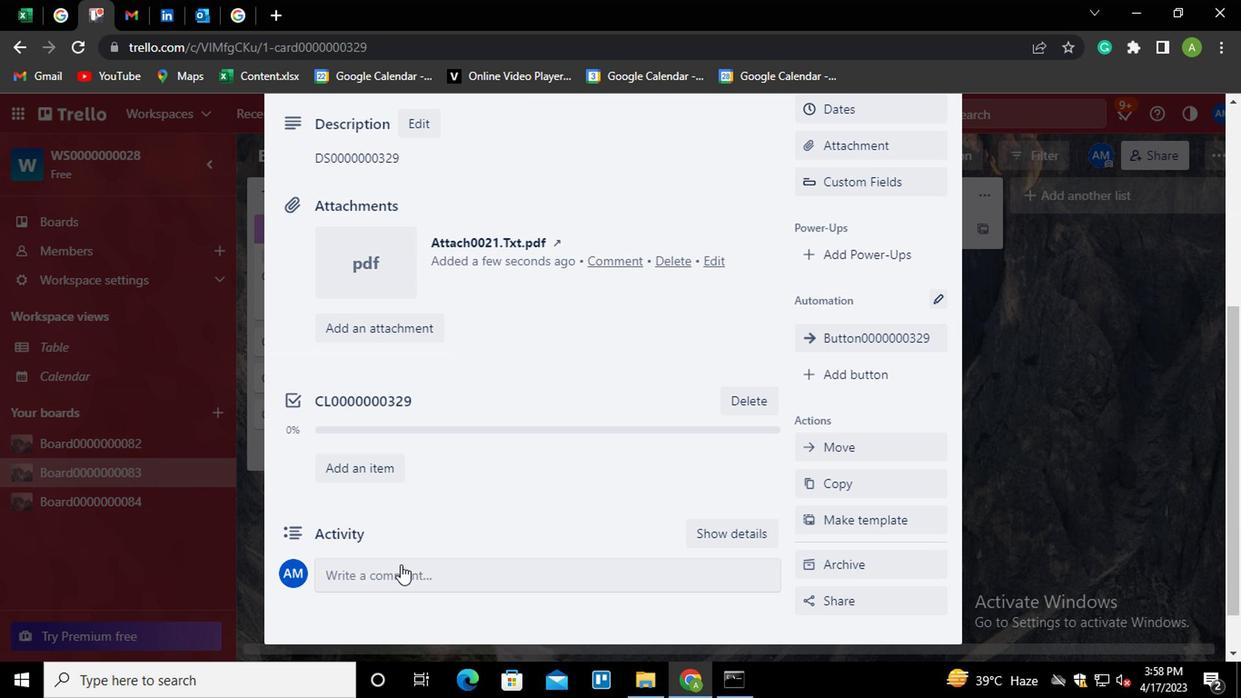
Action: Mouse moved to (398, 570)
Screenshot: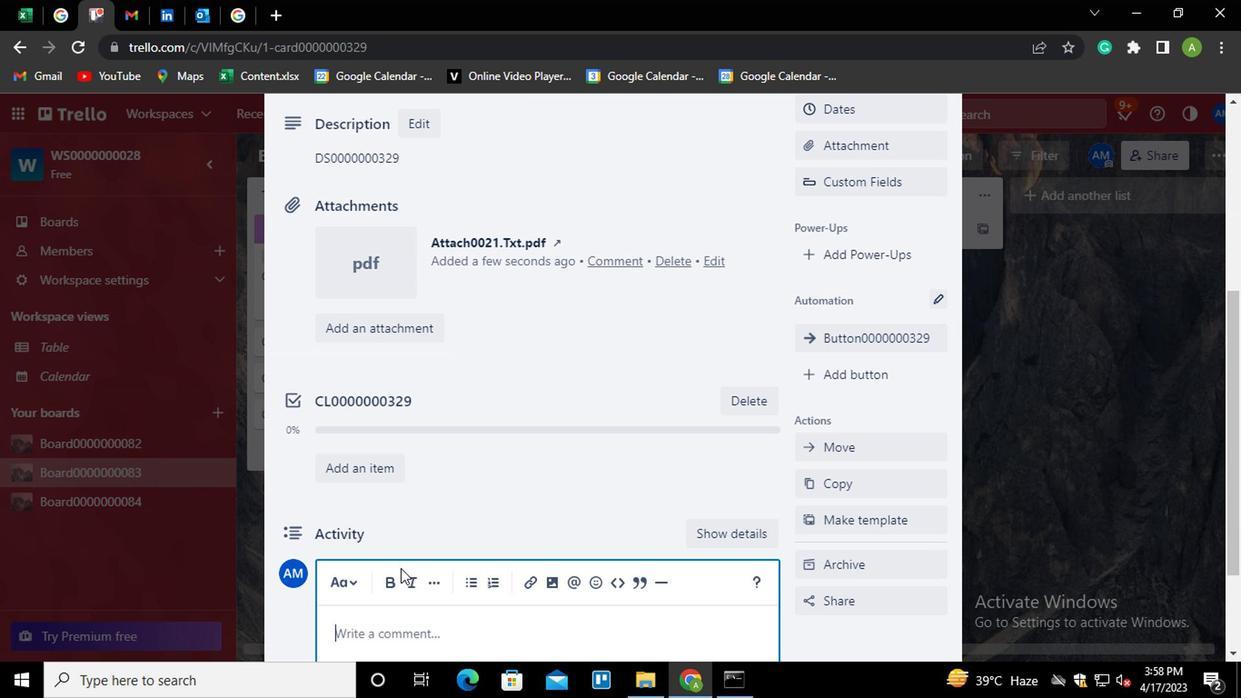 
Action: Key pressed <Key.shift>CM0000000329
Screenshot: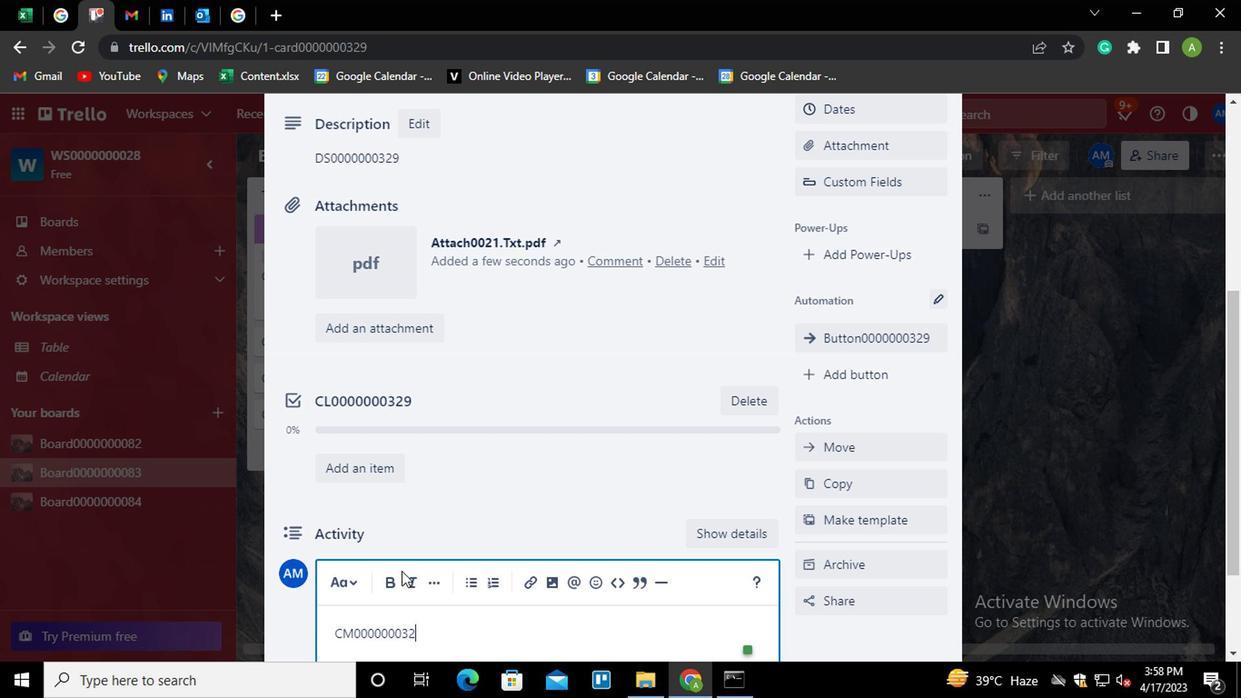 
Action: Mouse moved to (525, 485)
Screenshot: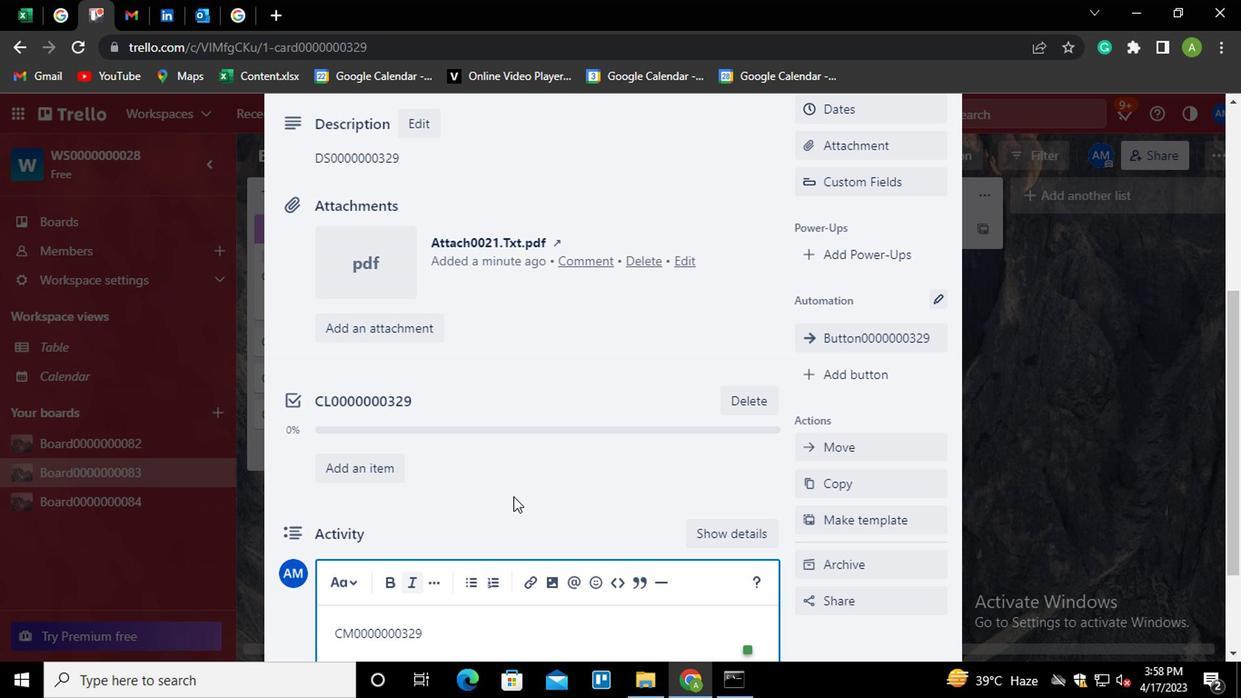 
Action: Mouse scrolled (525, 484) with delta (0, 0)
Screenshot: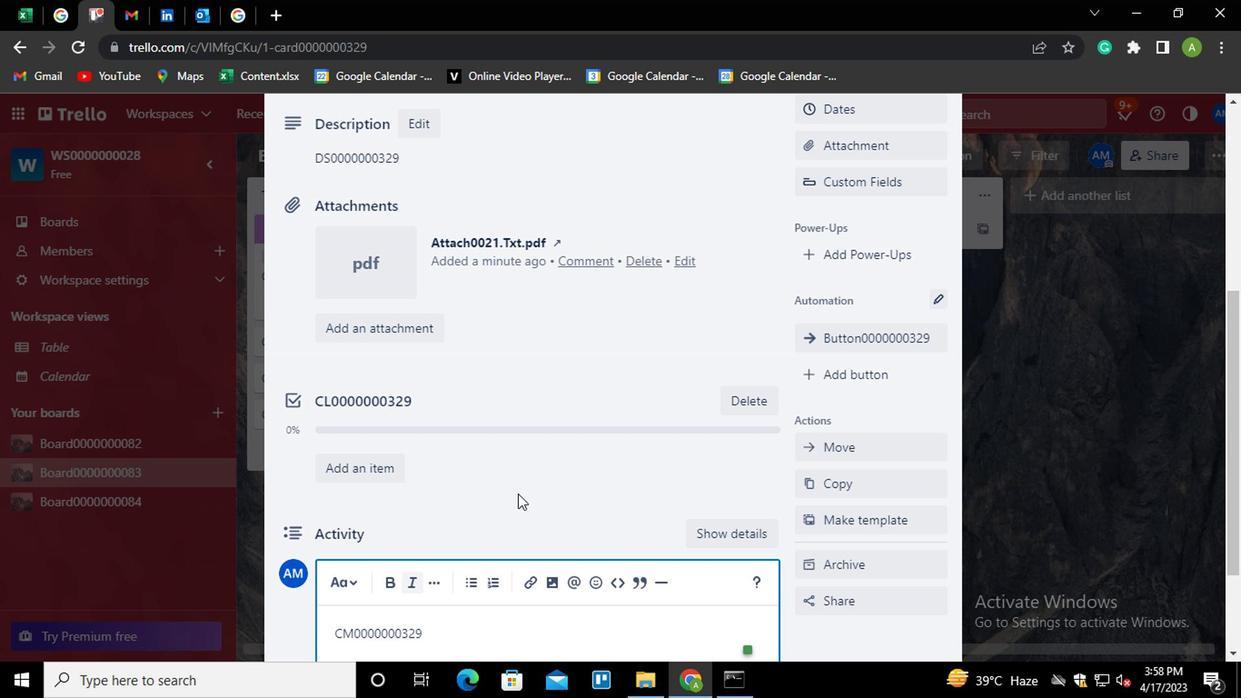 
Action: Mouse scrolled (525, 484) with delta (0, 0)
Screenshot: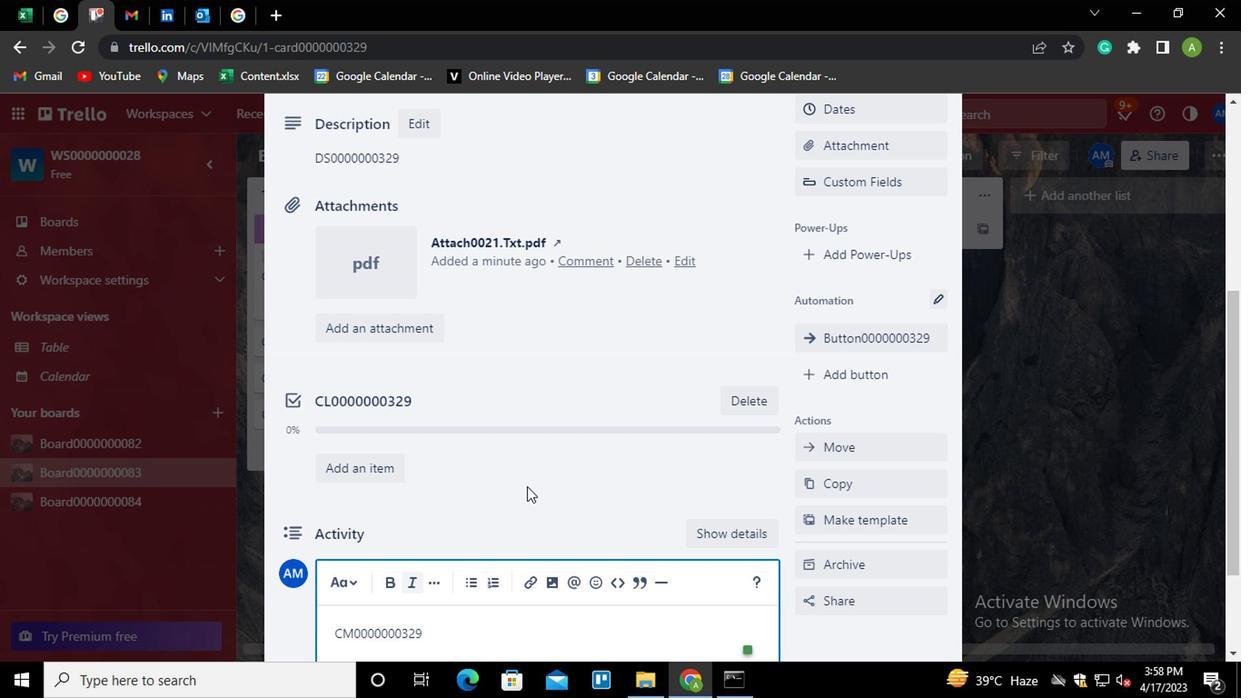 
Action: Mouse scrolled (525, 484) with delta (0, 0)
Screenshot: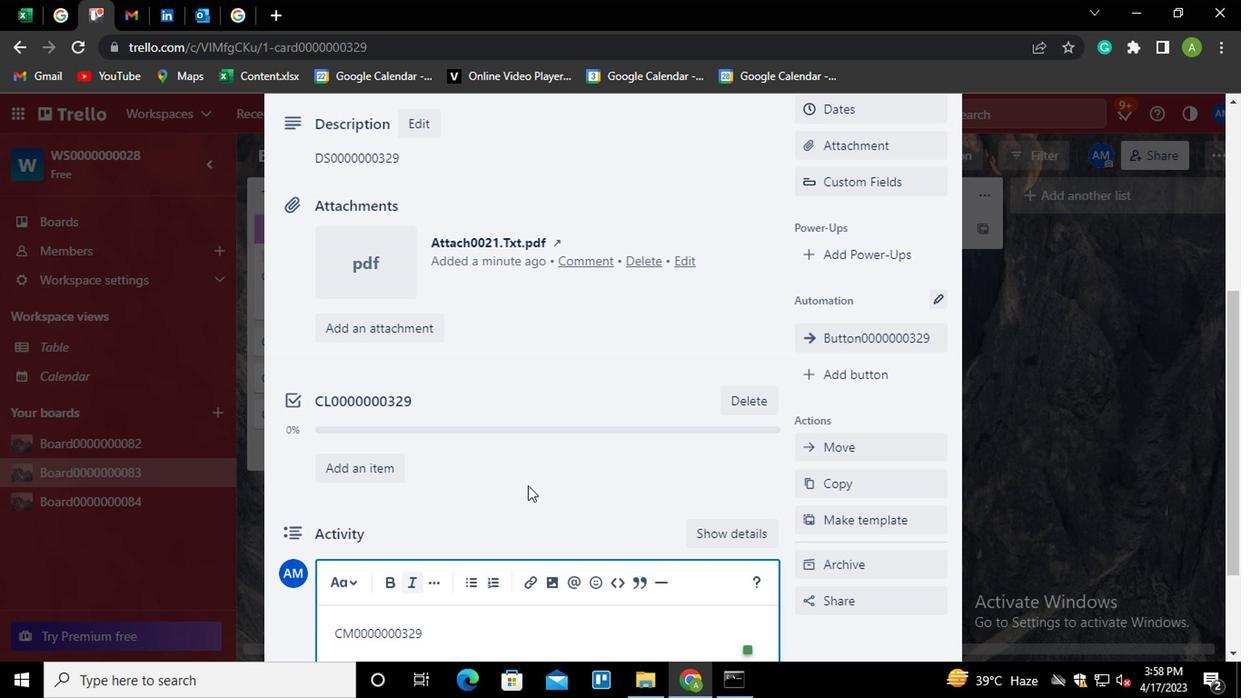 
Action: Mouse scrolled (525, 484) with delta (0, 0)
Screenshot: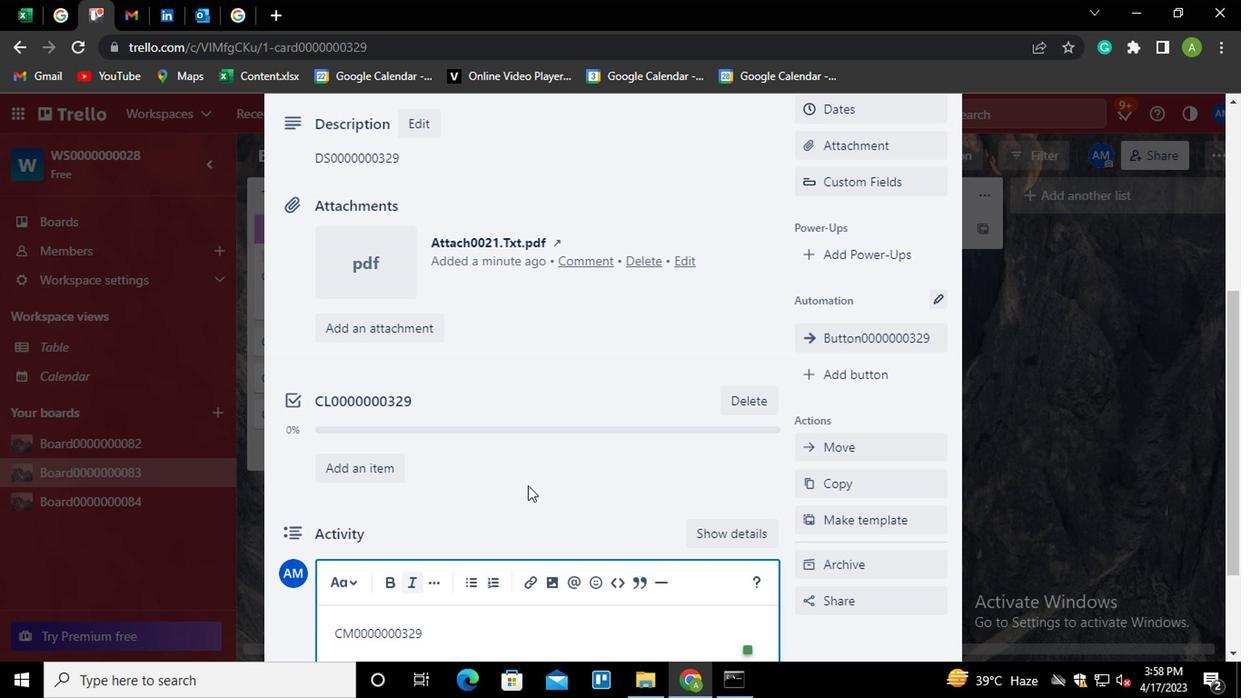 
Action: Mouse moved to (339, 535)
Screenshot: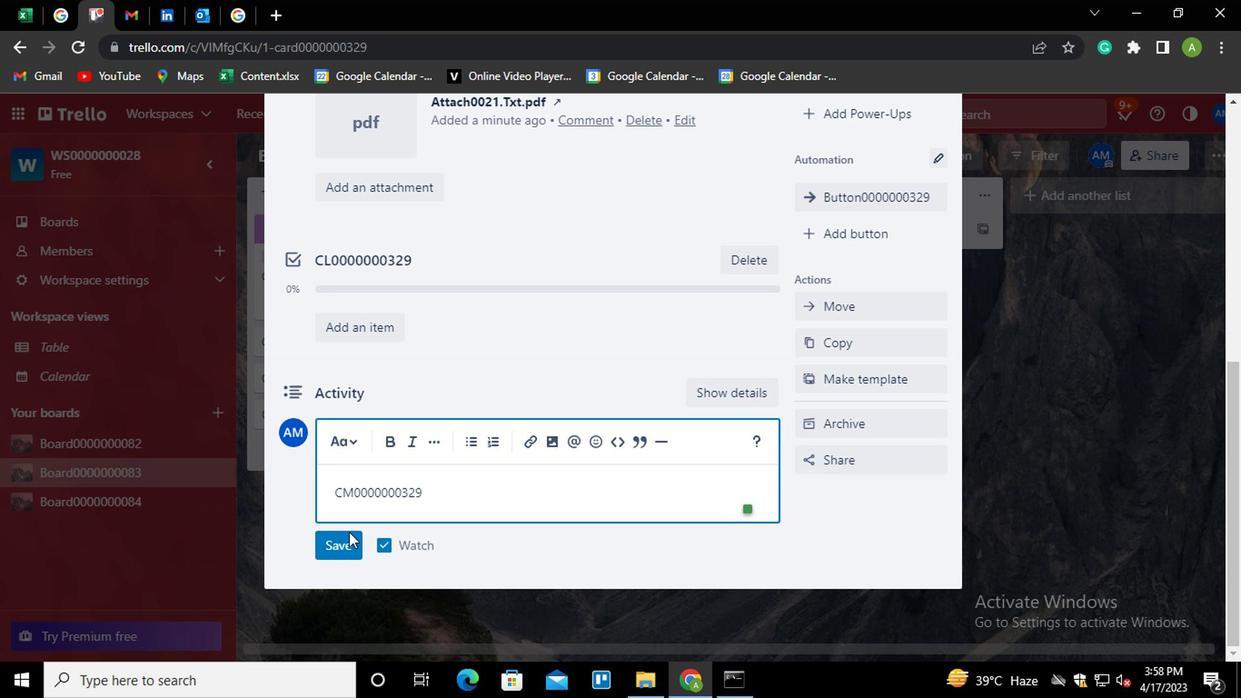 
Action: Mouse pressed left at (339, 535)
Screenshot: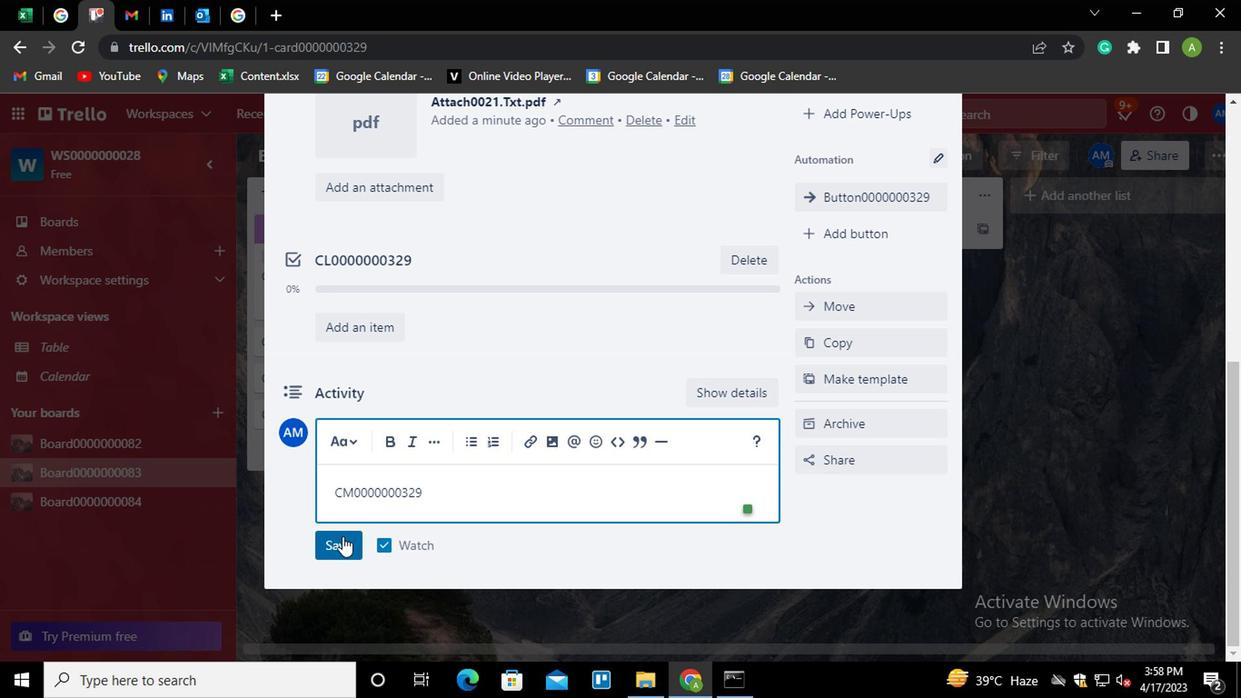 
Action: Mouse moved to (698, 547)
Screenshot: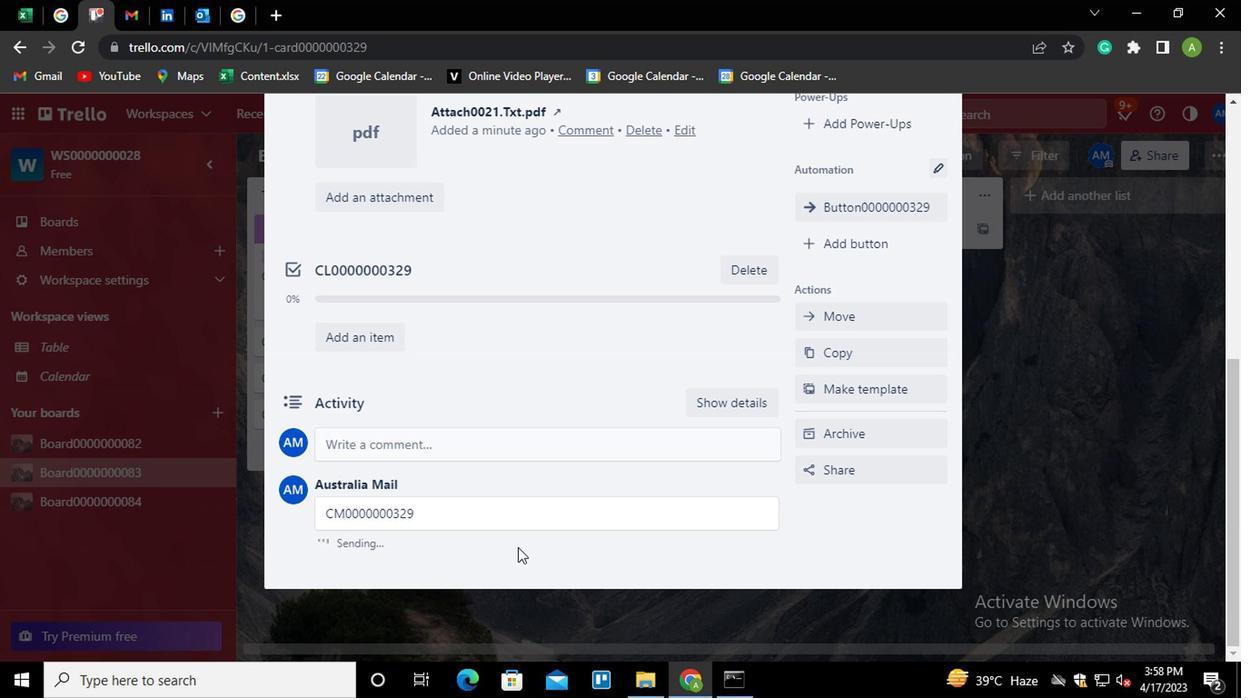 
Action: Mouse scrolled (698, 548) with delta (0, 0)
Screenshot: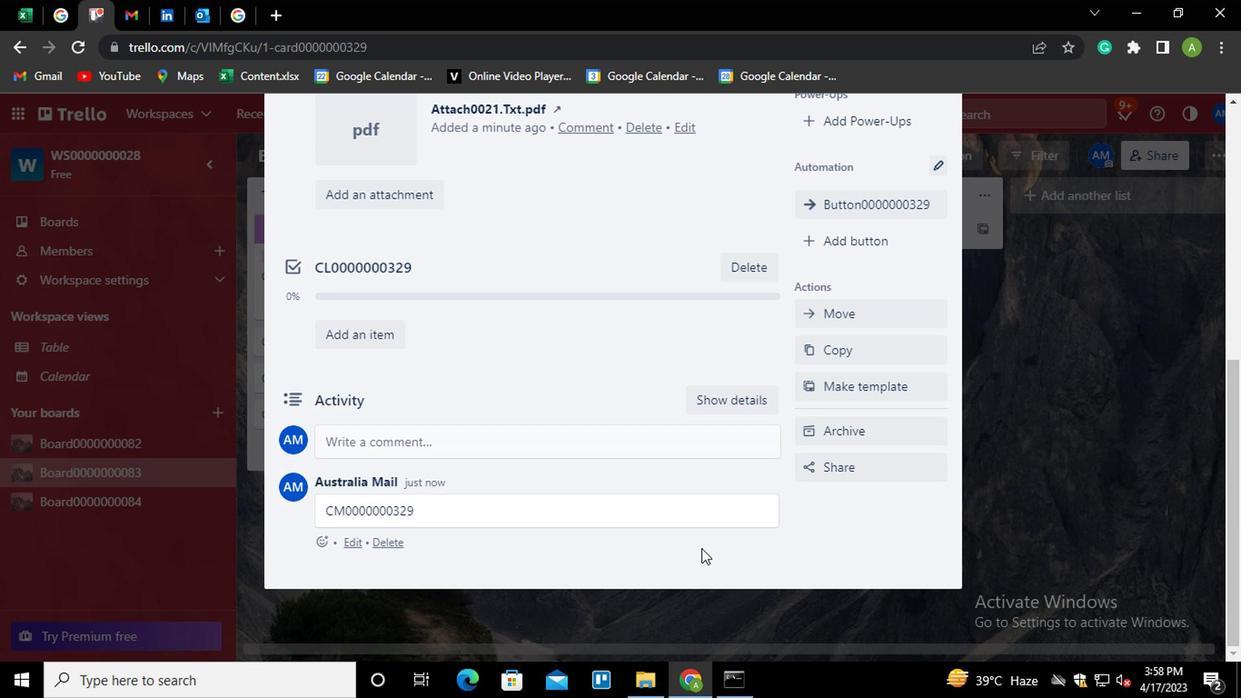 
Action: Mouse scrolled (698, 548) with delta (0, 0)
Screenshot: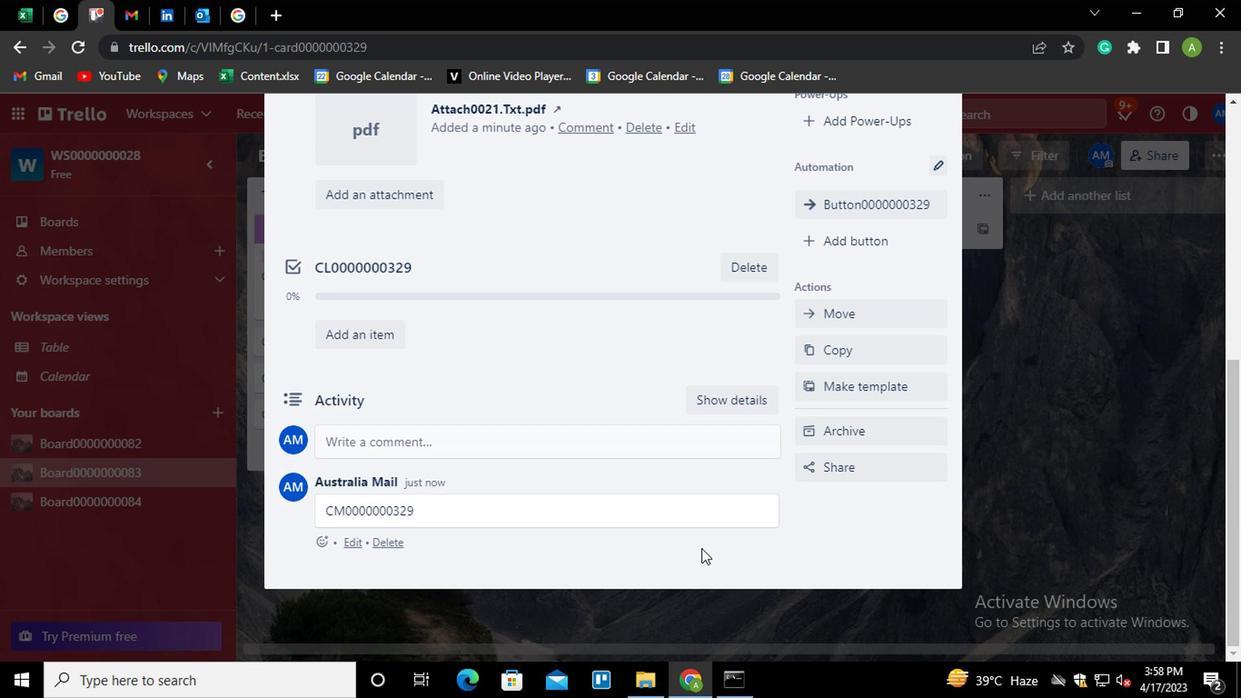 
Action: Mouse scrolled (698, 548) with delta (0, 0)
Screenshot: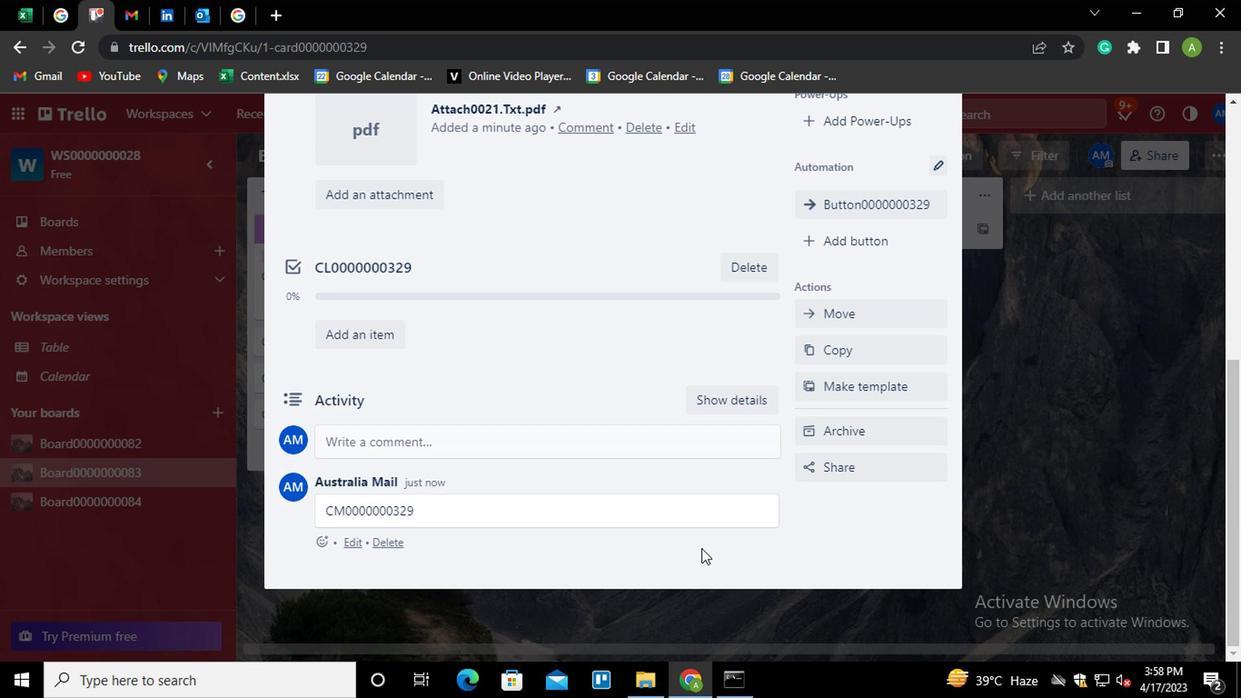 
Action: Mouse scrolled (698, 548) with delta (0, 0)
Screenshot: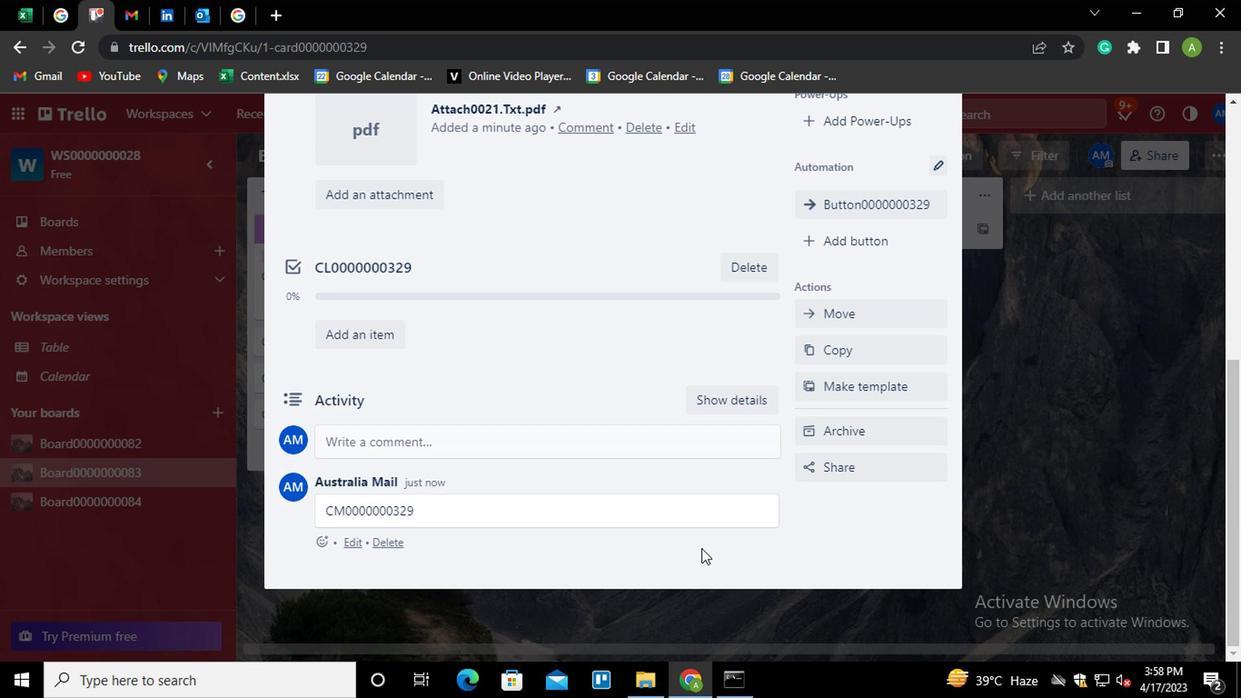 
Action: Mouse scrolled (698, 548) with delta (0, 0)
Screenshot: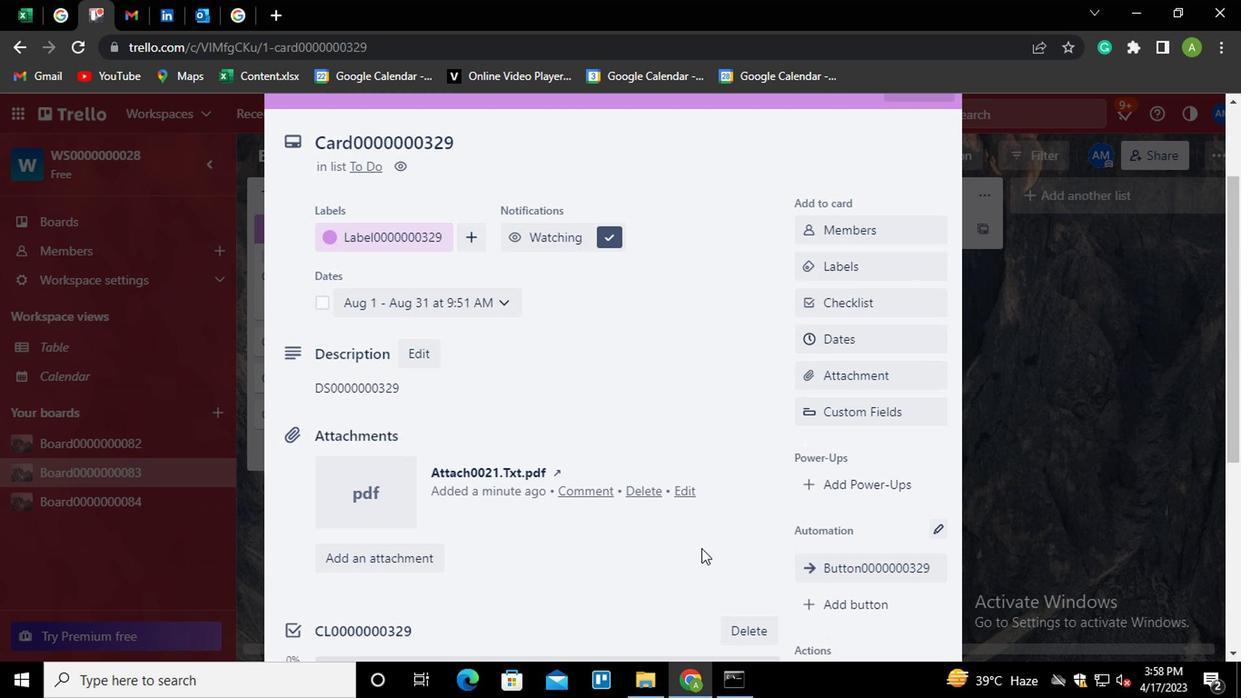 
Action: Mouse scrolled (698, 548) with delta (0, 0)
Screenshot: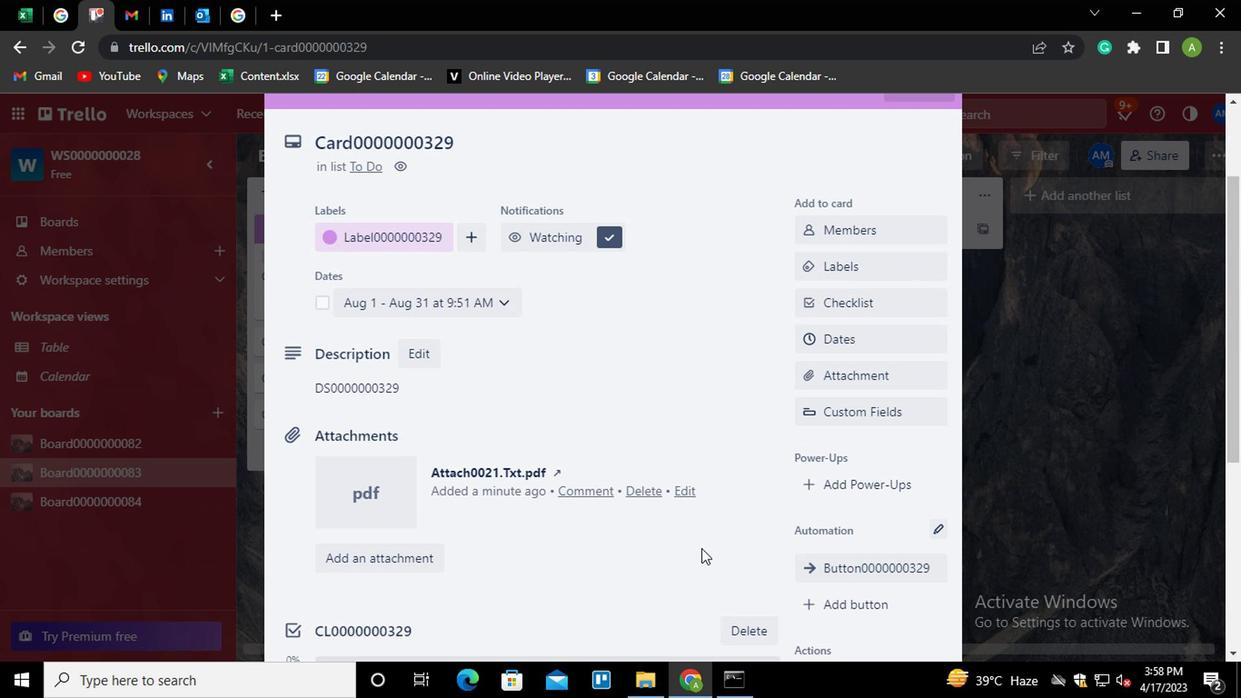 
Action: Mouse scrolled (698, 548) with delta (0, 0)
Screenshot: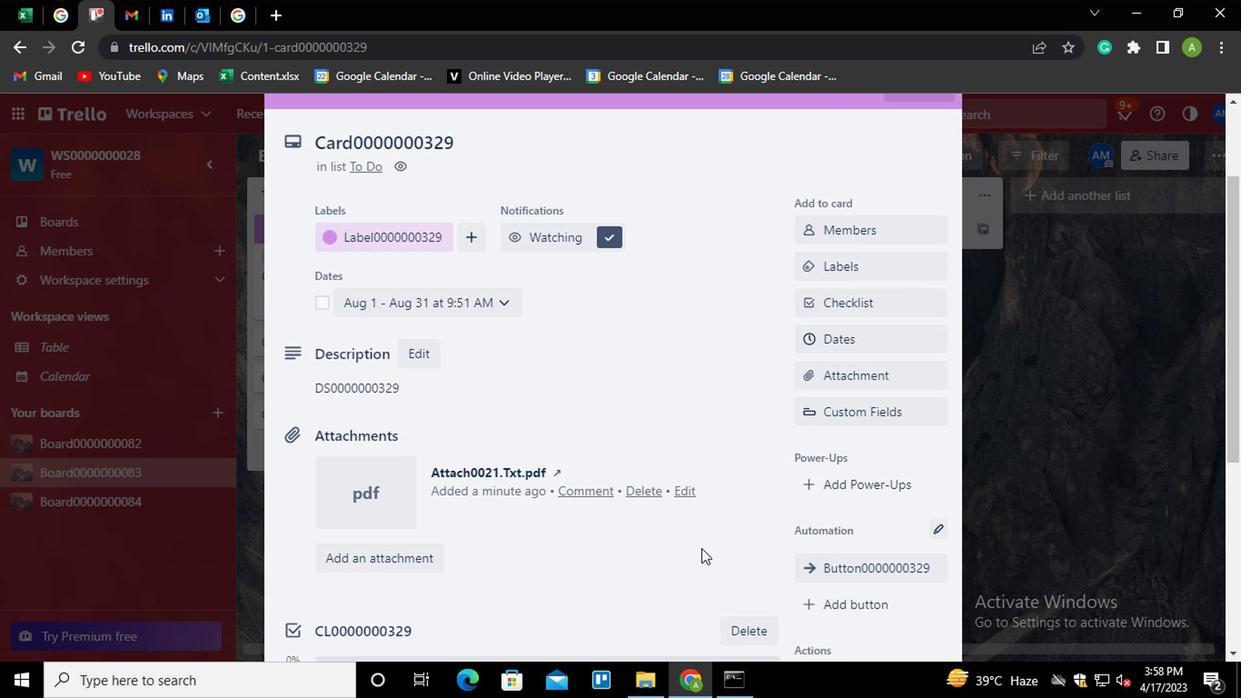 
Action: Mouse moved to (700, 540)
Screenshot: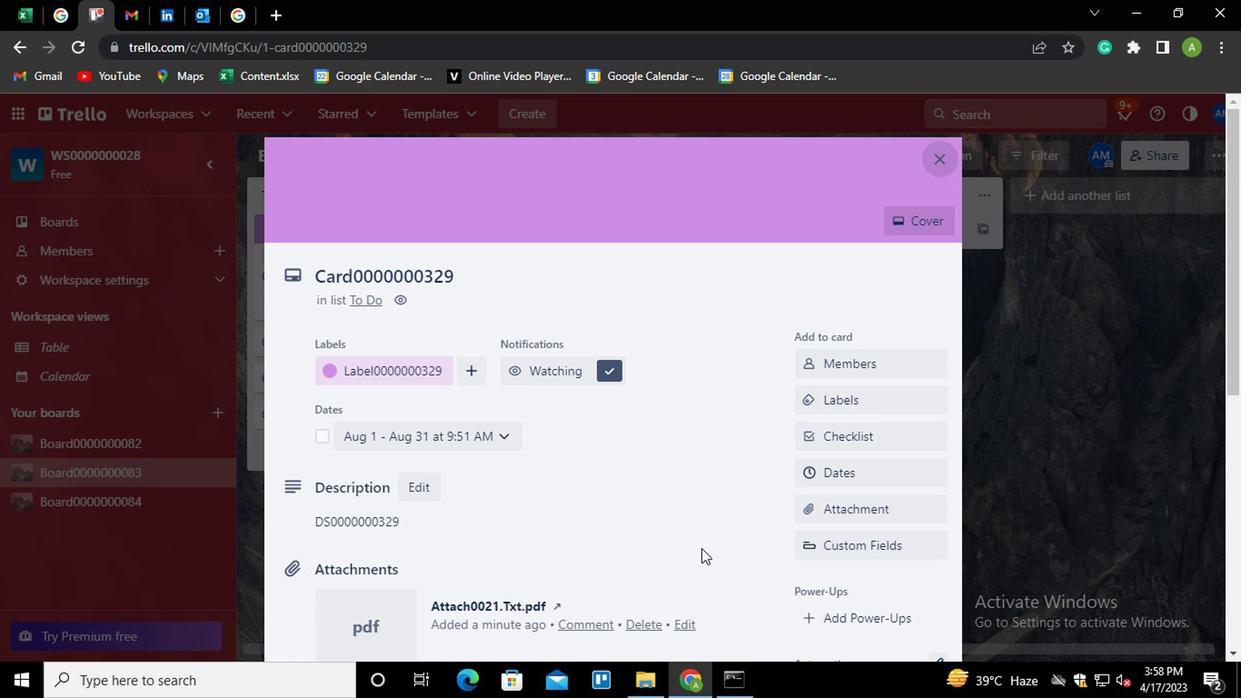 
